 Task: Find connections with filter location Puri with filter topic #Managerwith filter profile language French with filter current company TÜV Rheinland Group with filter school Narsee Monjee College of Commerce and Economics with filter industry Movies and Sound Recording with filter service category Labor and Employment Law with filter keywords title Copy Editor
Action: Mouse moved to (514, 38)
Screenshot: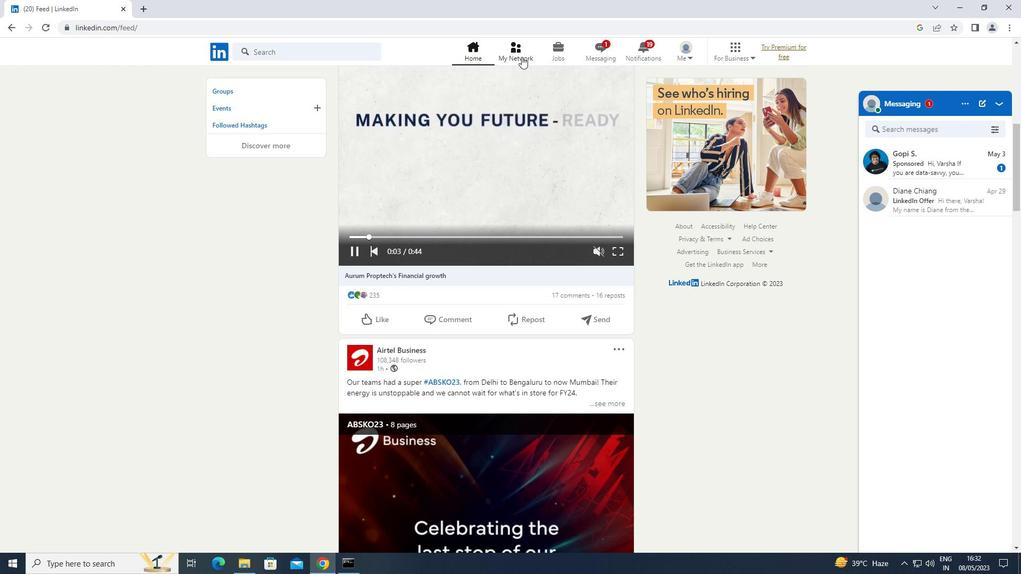 
Action: Mouse pressed left at (514, 38)
Screenshot: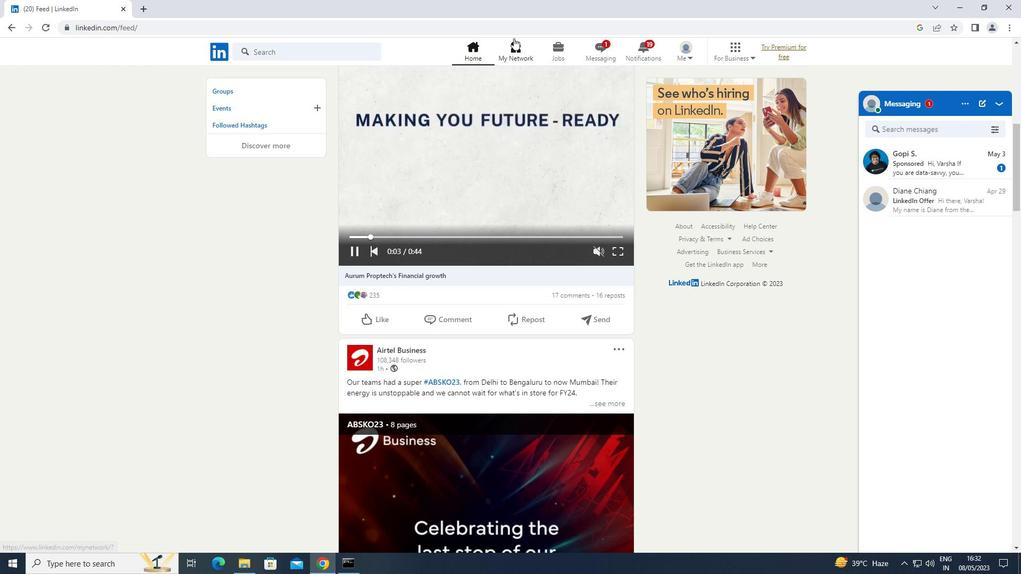 
Action: Mouse moved to (285, 102)
Screenshot: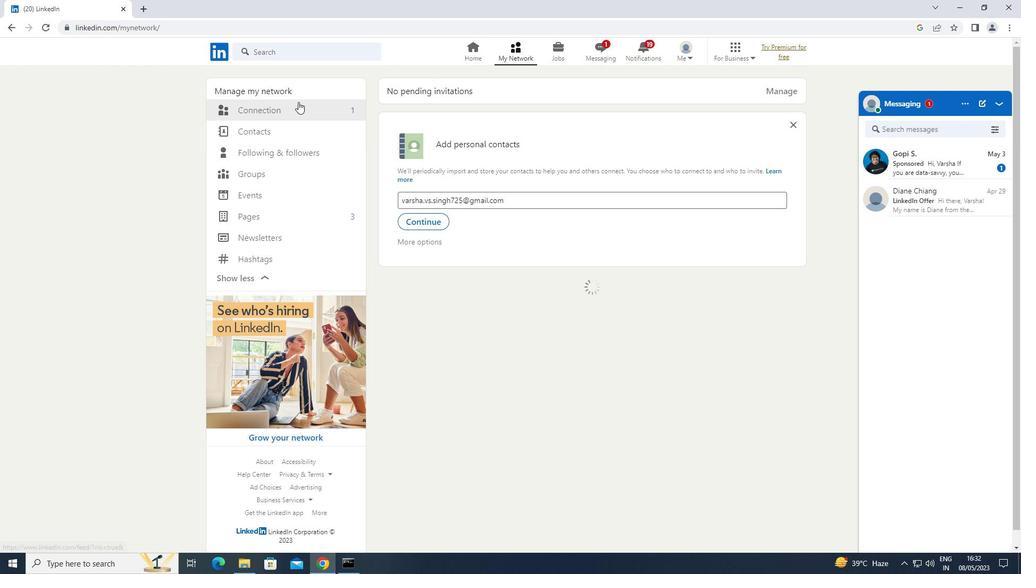 
Action: Mouse pressed left at (285, 102)
Screenshot: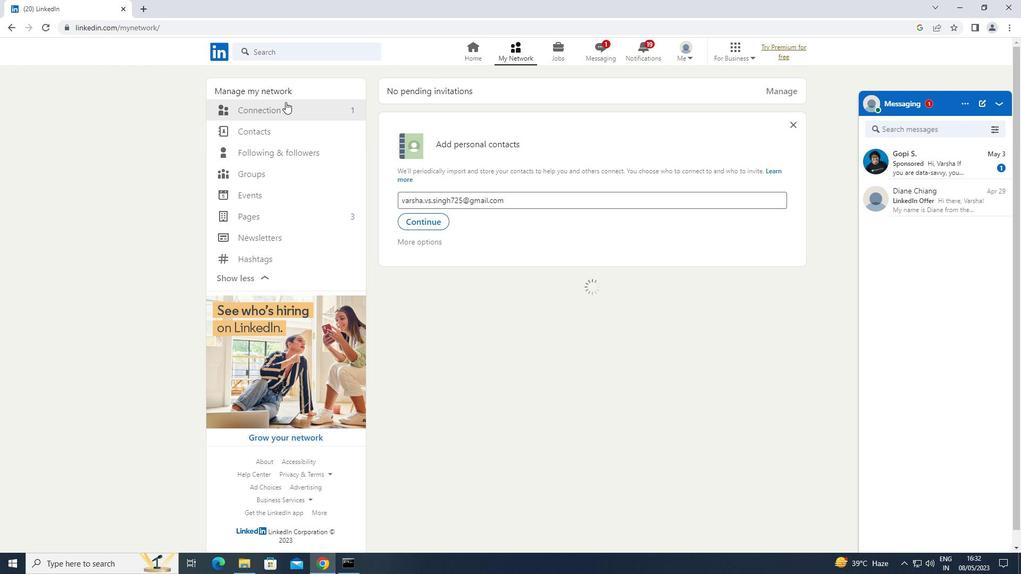 
Action: Mouse moved to (282, 105)
Screenshot: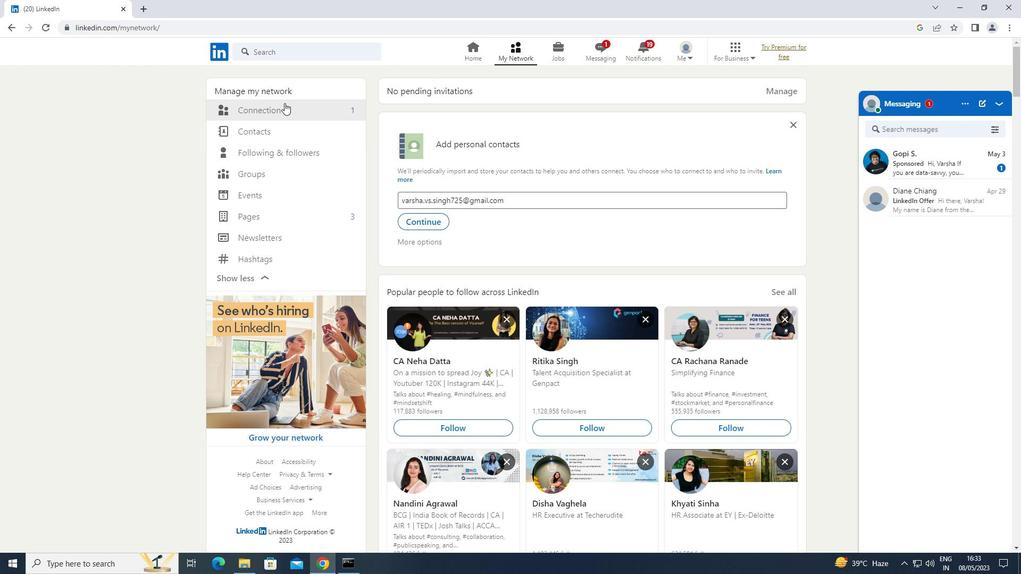 
Action: Mouse pressed left at (282, 105)
Screenshot: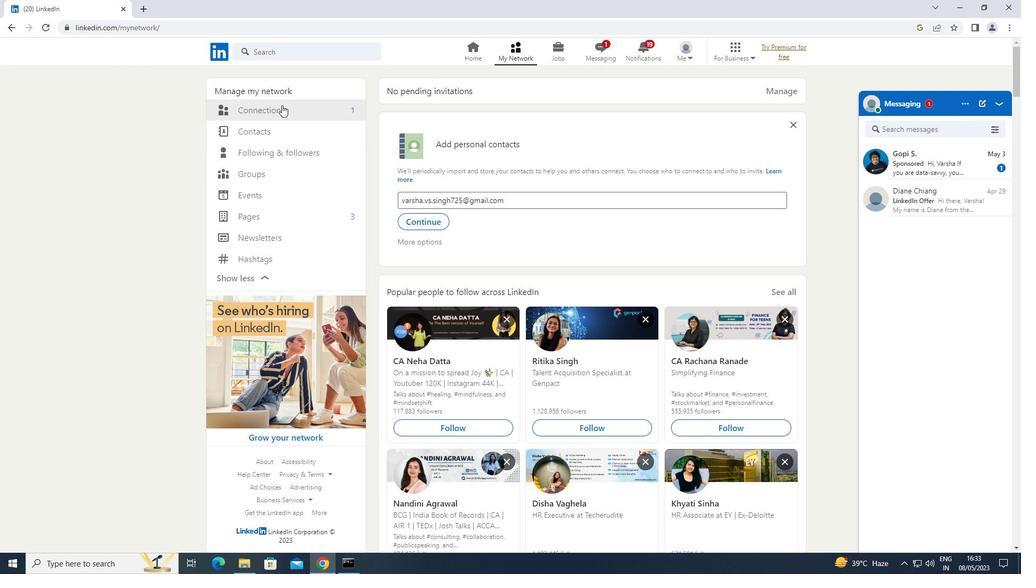 
Action: Mouse moved to (570, 104)
Screenshot: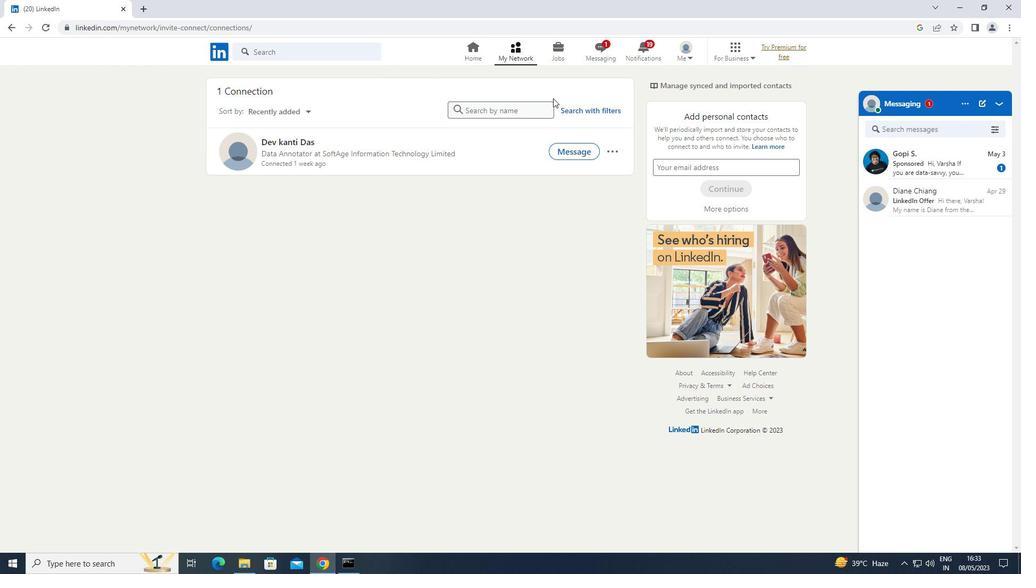 
Action: Mouse pressed left at (570, 104)
Screenshot: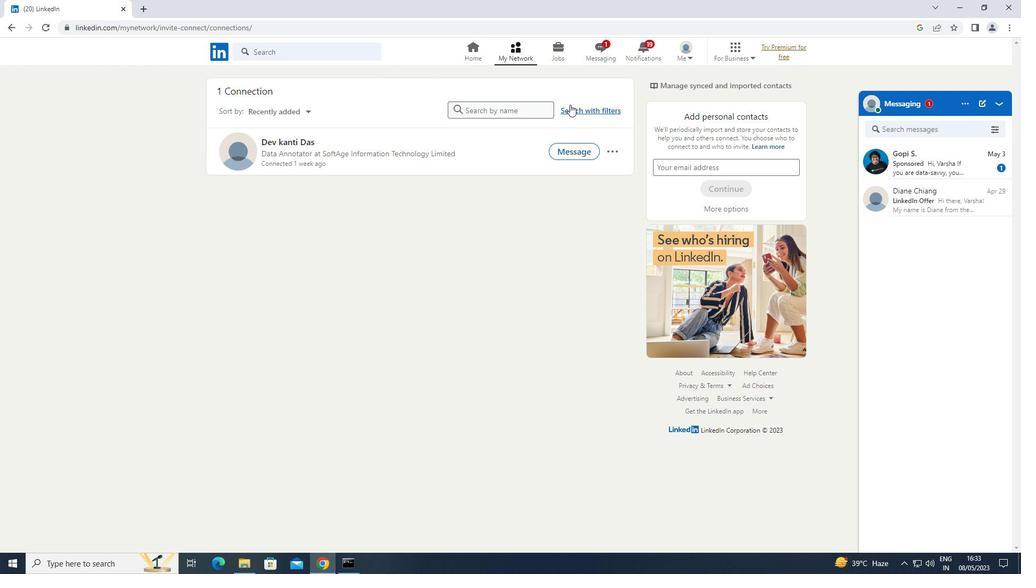 
Action: Mouse moved to (550, 83)
Screenshot: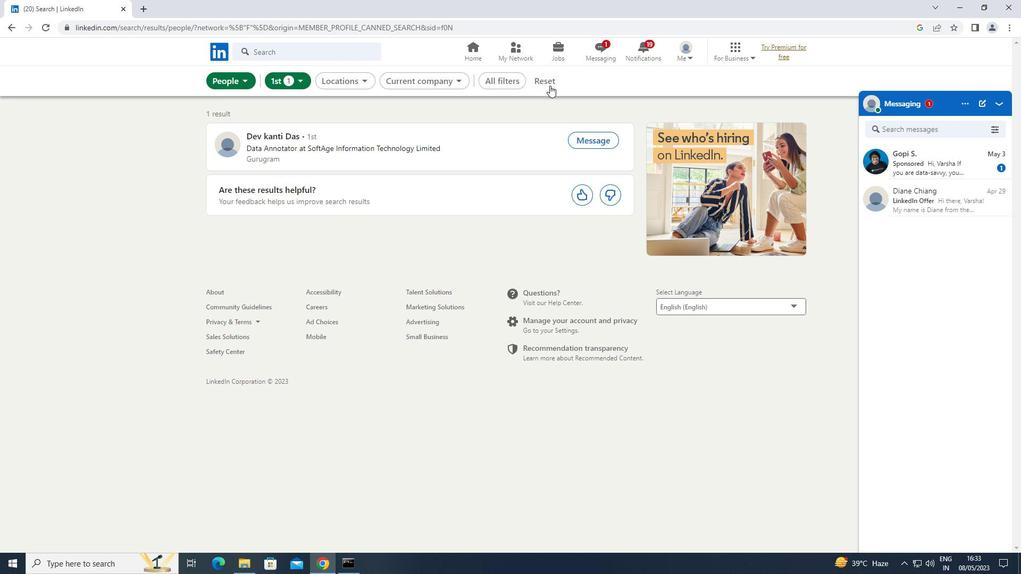 
Action: Mouse pressed left at (550, 83)
Screenshot: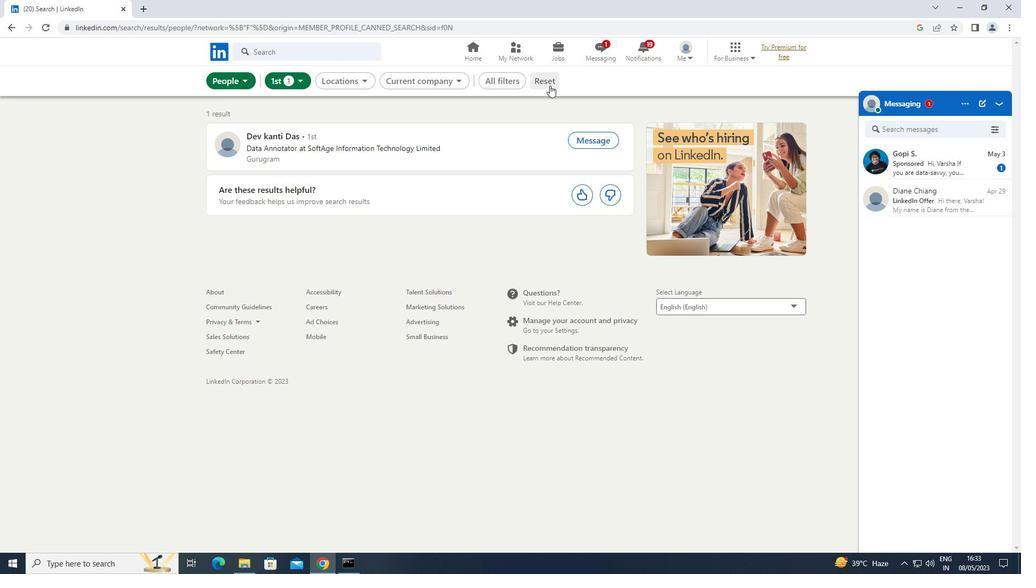 
Action: Mouse moved to (532, 79)
Screenshot: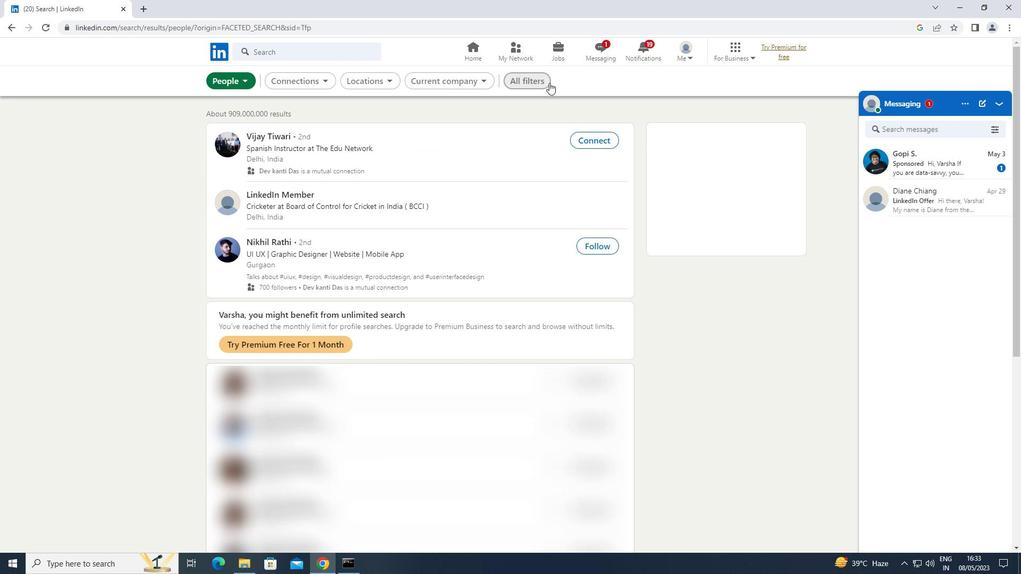 
Action: Mouse pressed left at (532, 79)
Screenshot: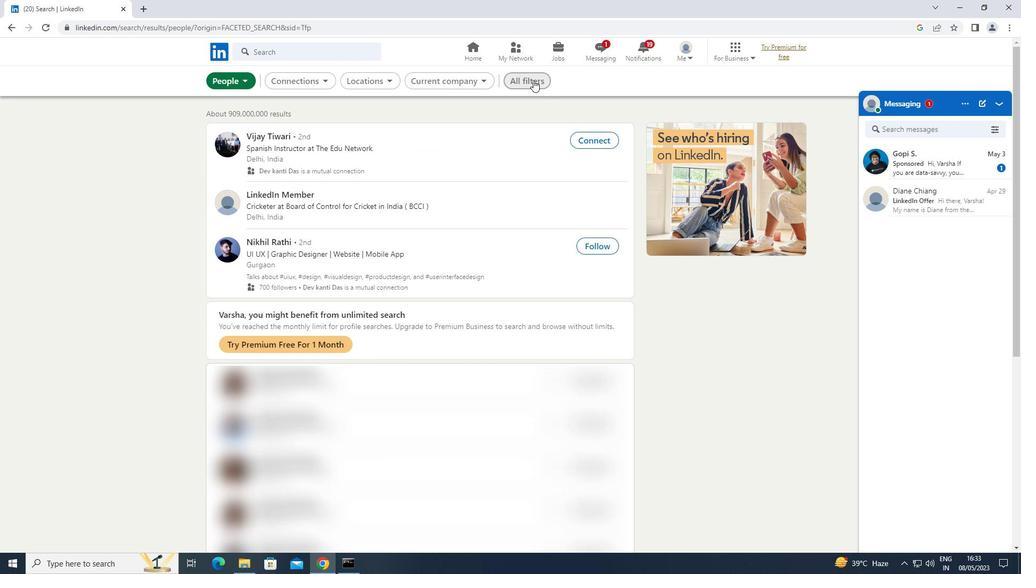 
Action: Mouse moved to (834, 275)
Screenshot: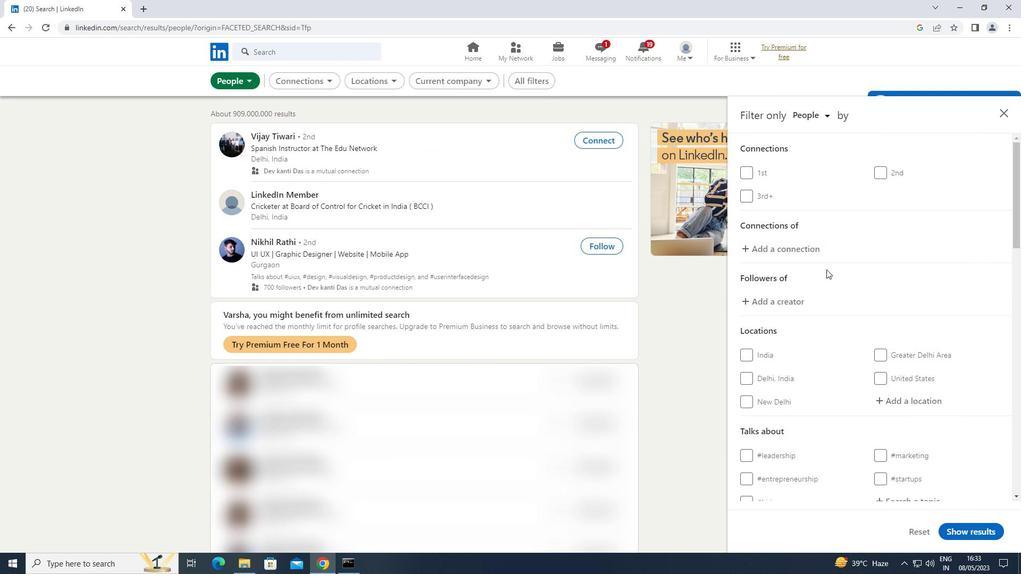 
Action: Mouse scrolled (834, 275) with delta (0, 0)
Screenshot: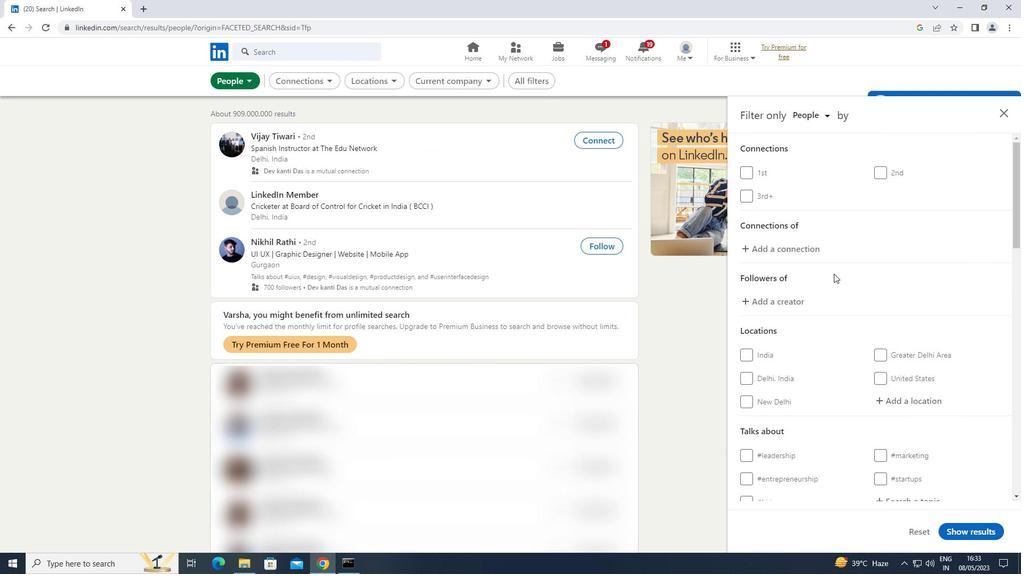 
Action: Mouse scrolled (834, 275) with delta (0, 0)
Screenshot: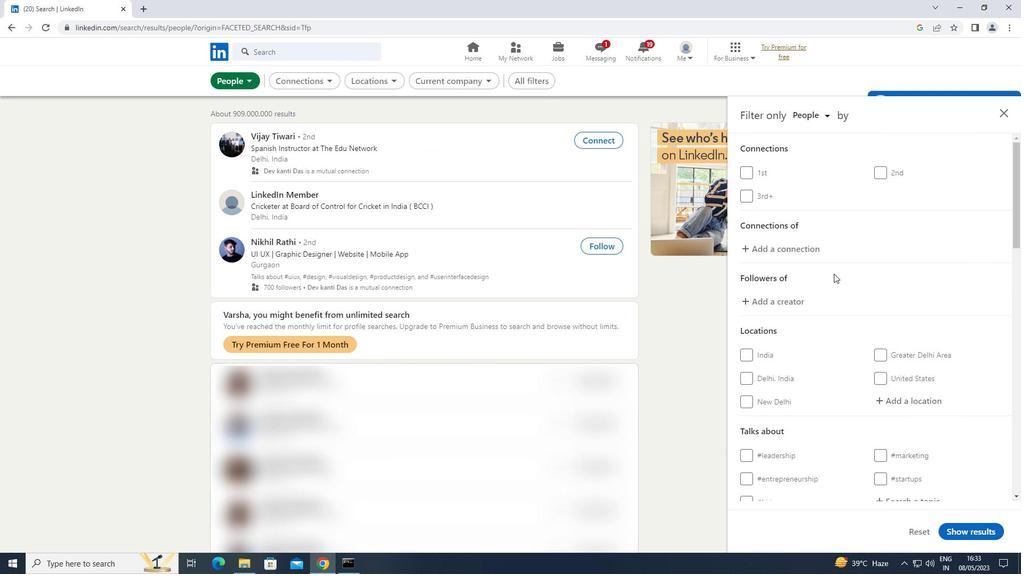 
Action: Mouse scrolled (834, 275) with delta (0, 0)
Screenshot: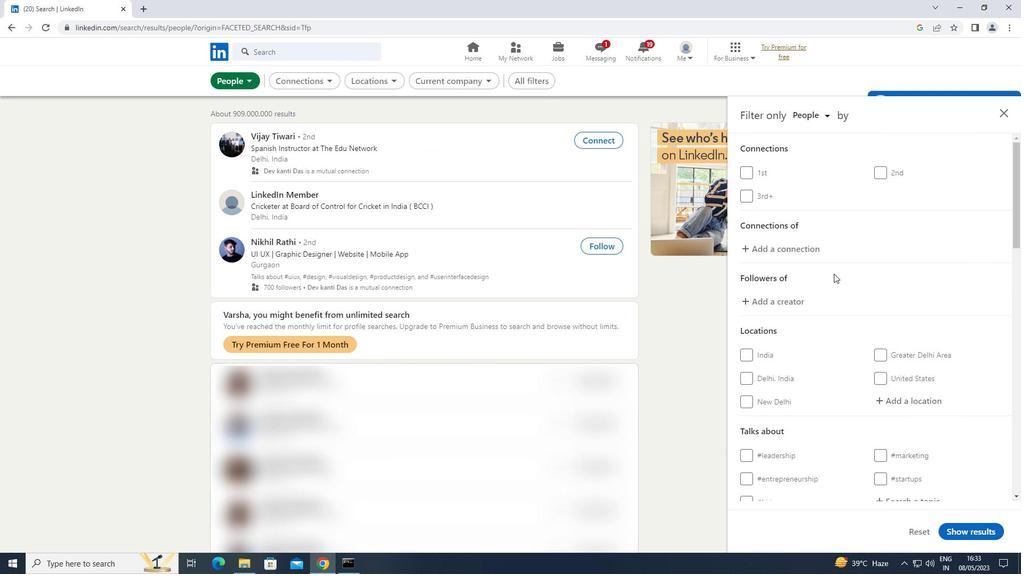 
Action: Mouse scrolled (834, 275) with delta (0, 0)
Screenshot: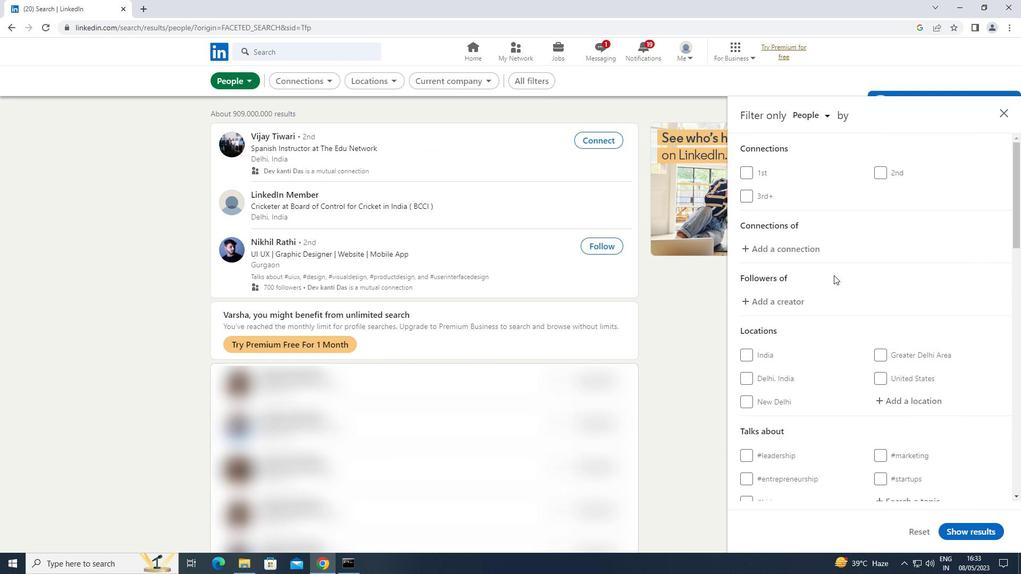 
Action: Mouse moved to (894, 186)
Screenshot: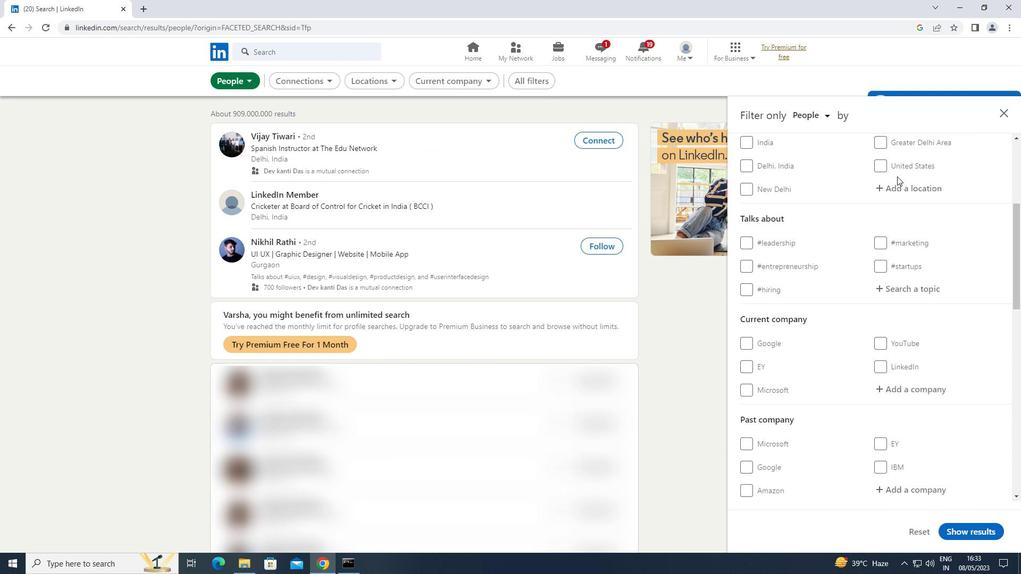 
Action: Mouse pressed left at (894, 186)
Screenshot: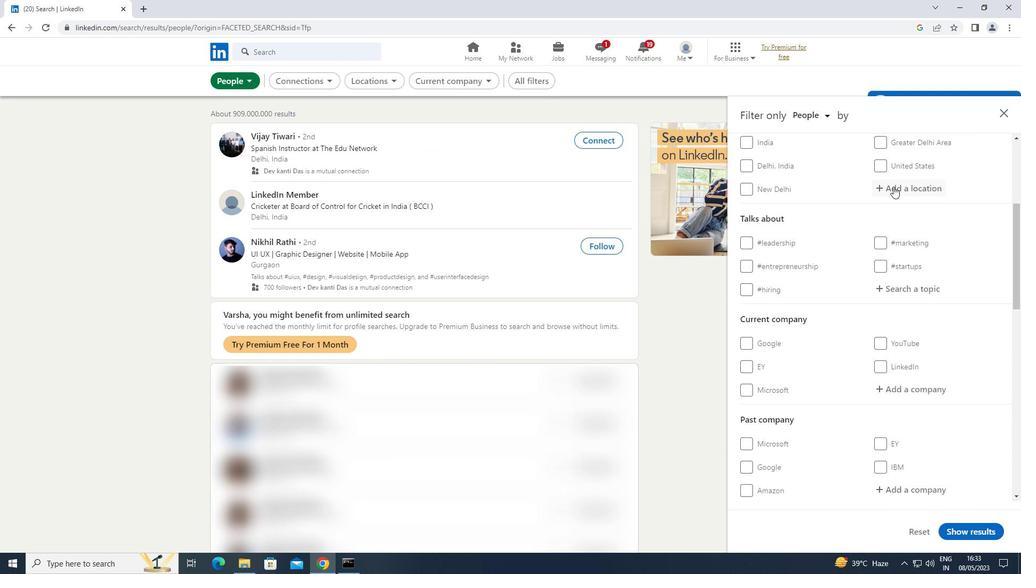 
Action: Mouse moved to (888, 188)
Screenshot: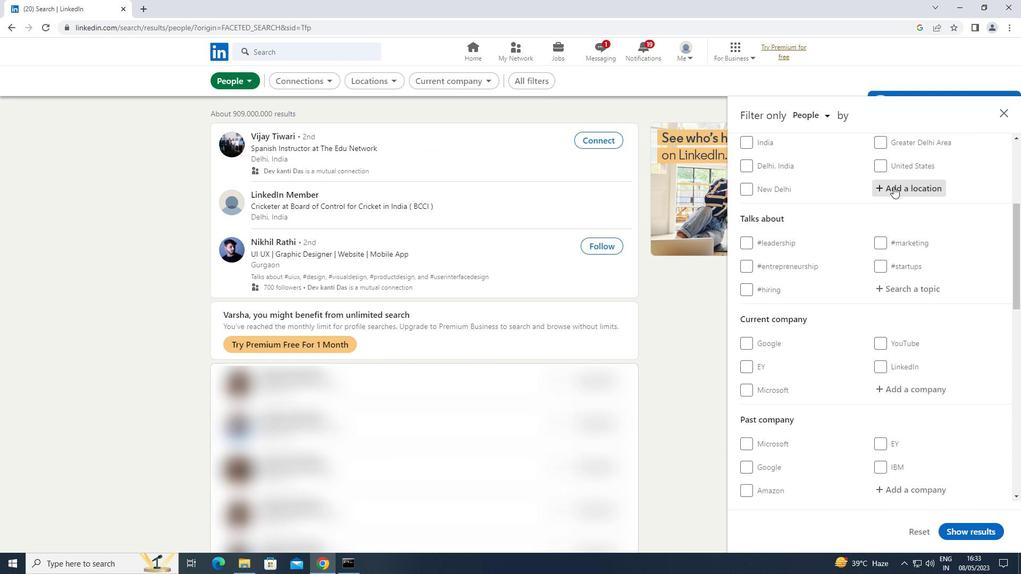 
Action: Key pressed <Key.shift>PURI
Screenshot: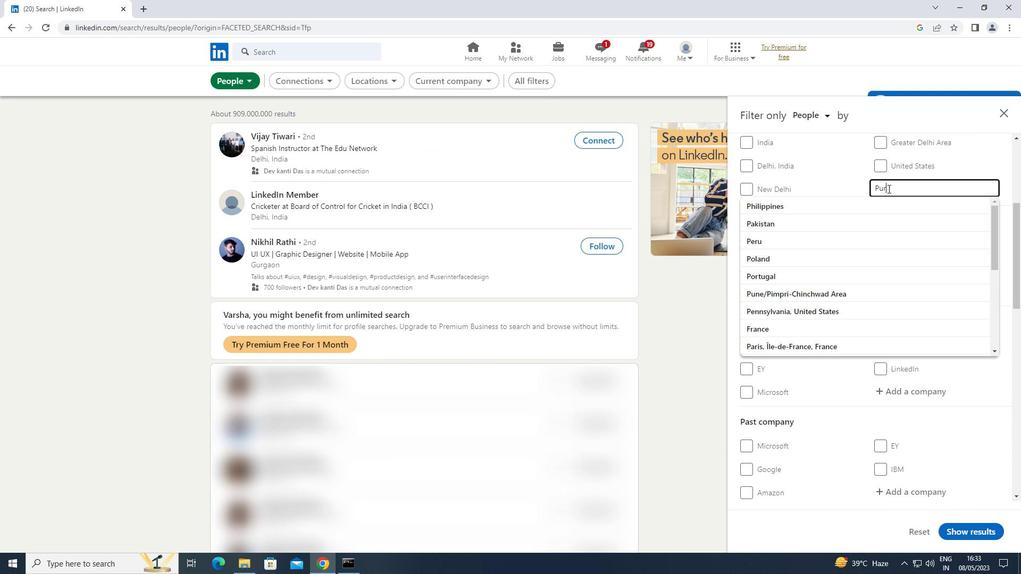 
Action: Mouse moved to (882, 193)
Screenshot: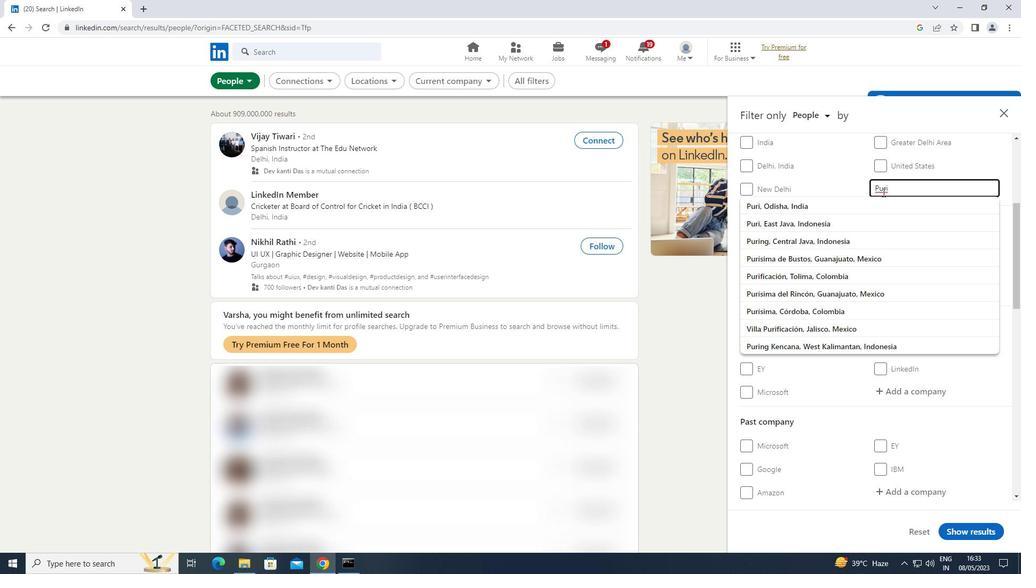 
Action: Key pressed <Key.enter>
Screenshot: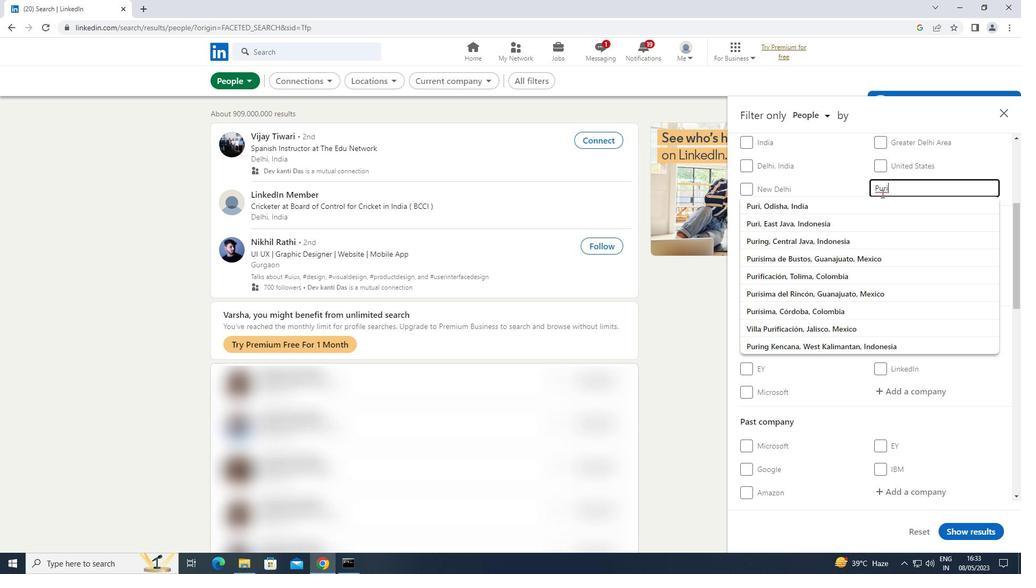 
Action: Mouse moved to (882, 287)
Screenshot: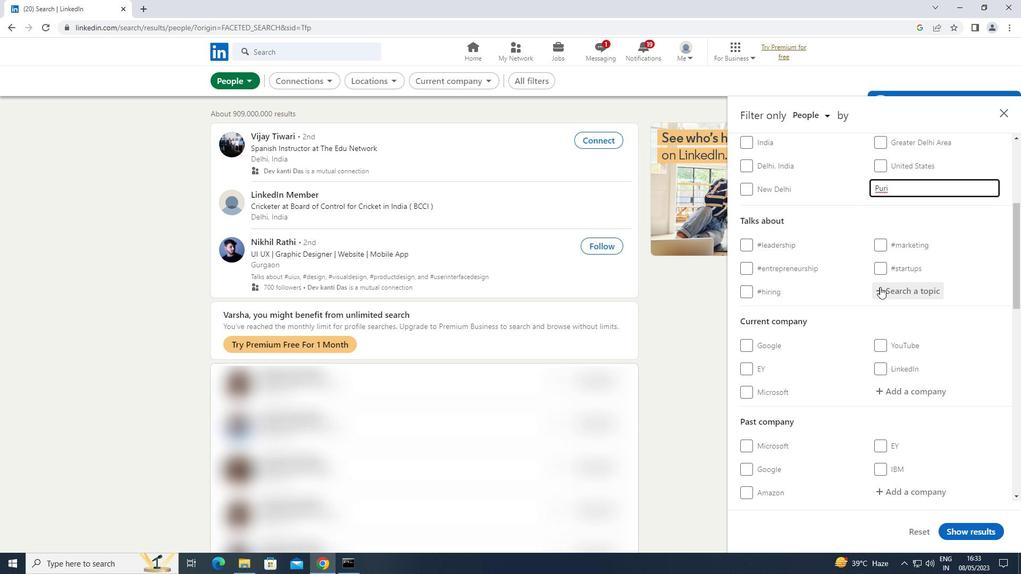 
Action: Mouse pressed left at (882, 287)
Screenshot: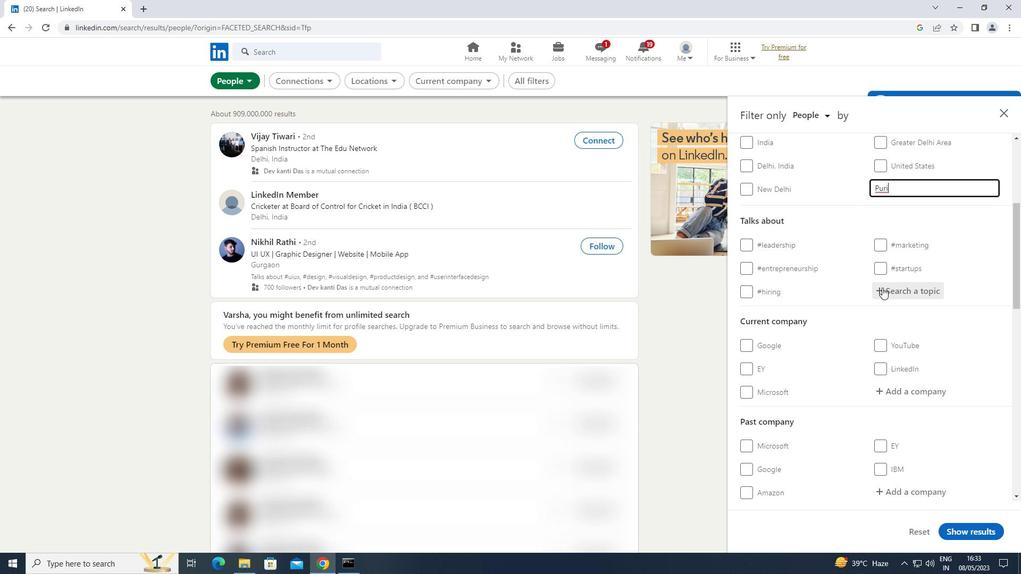 
Action: Mouse moved to (882, 287)
Screenshot: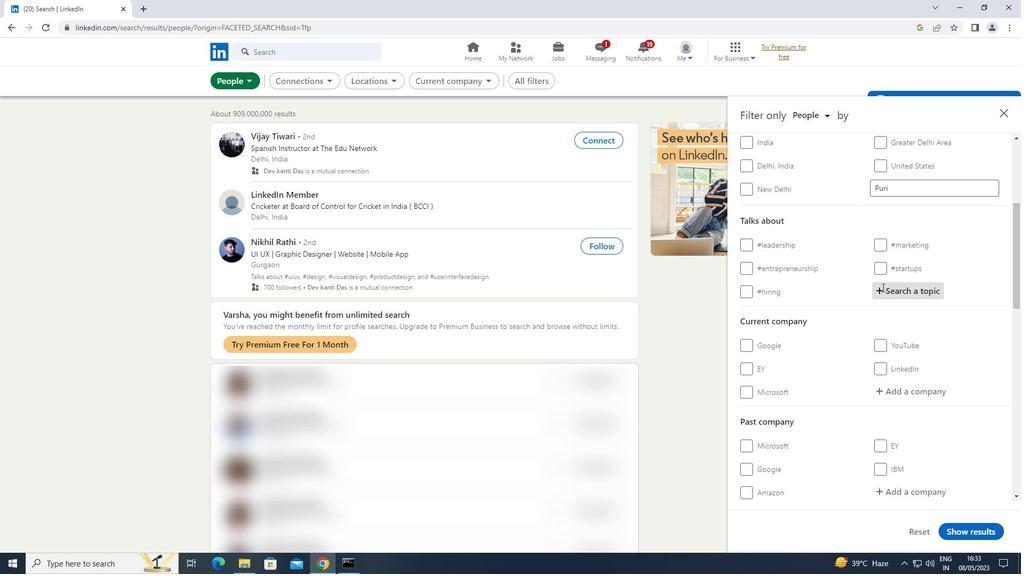 
Action: Key pressed <Key.shift>#<Key.shift>MANAGER
Screenshot: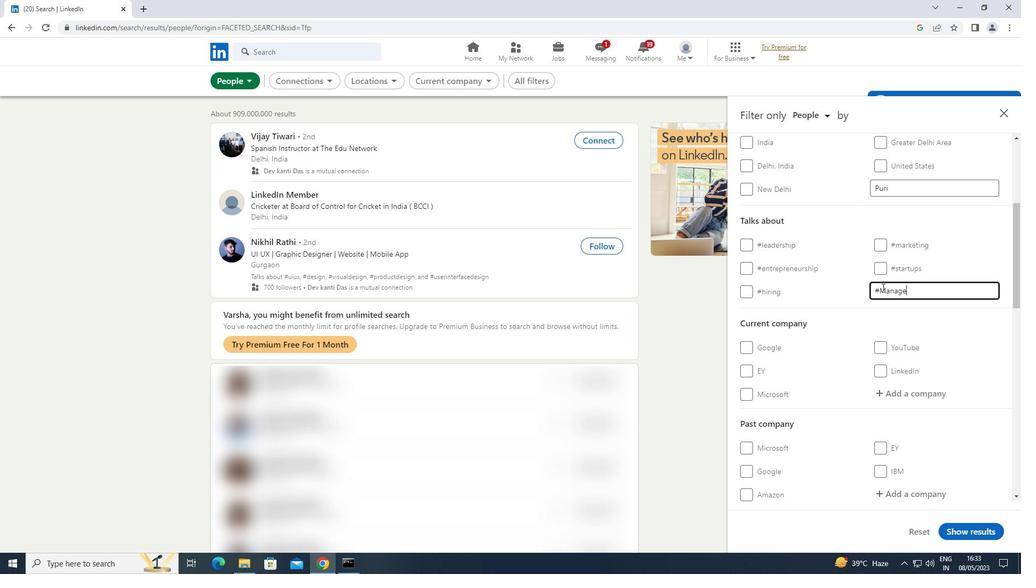 
Action: Mouse moved to (865, 318)
Screenshot: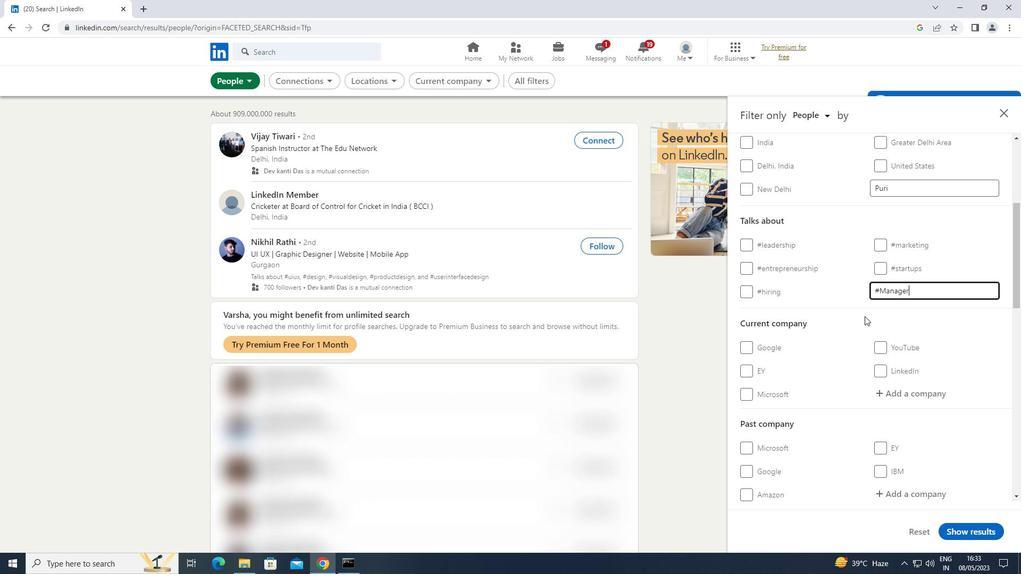 
Action: Mouse scrolled (865, 317) with delta (0, 0)
Screenshot: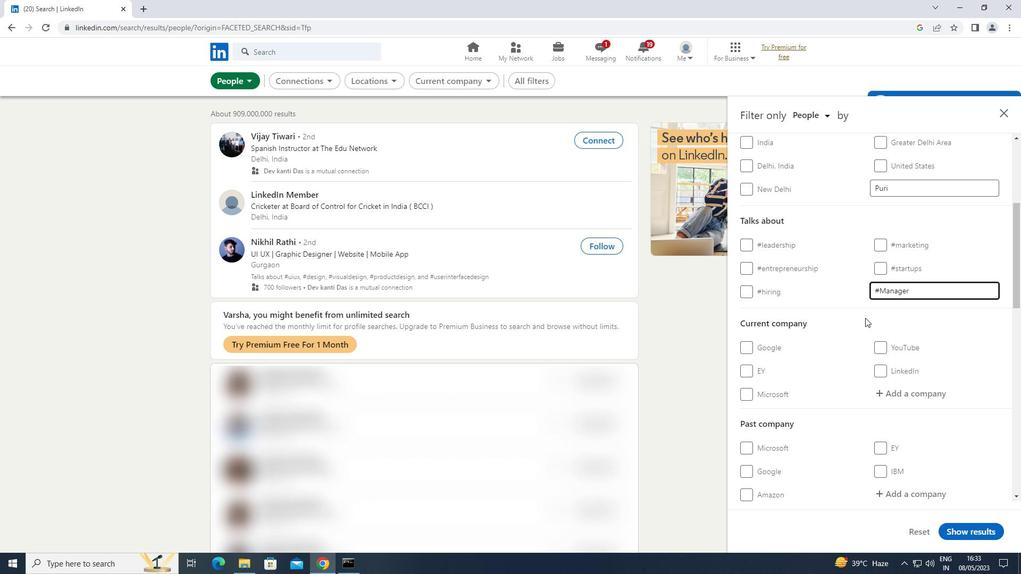
Action: Mouse scrolled (865, 317) with delta (0, 0)
Screenshot: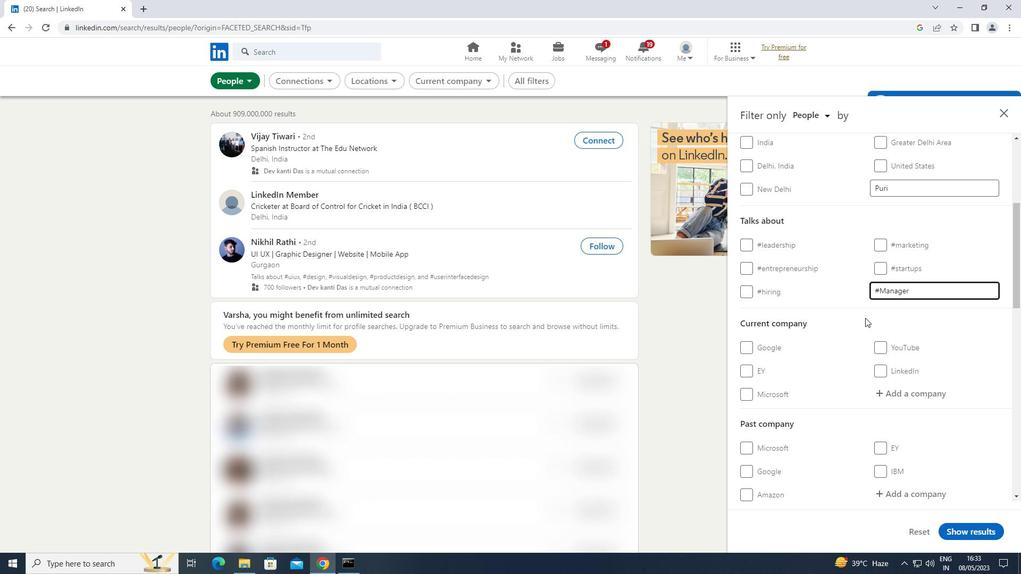 
Action: Mouse moved to (866, 318)
Screenshot: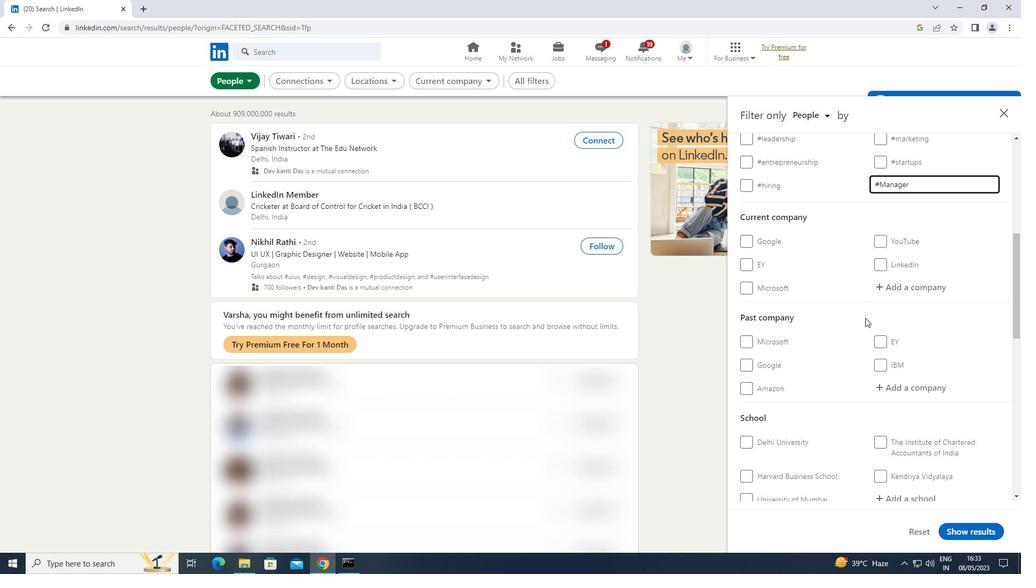 
Action: Mouse scrolled (866, 317) with delta (0, 0)
Screenshot: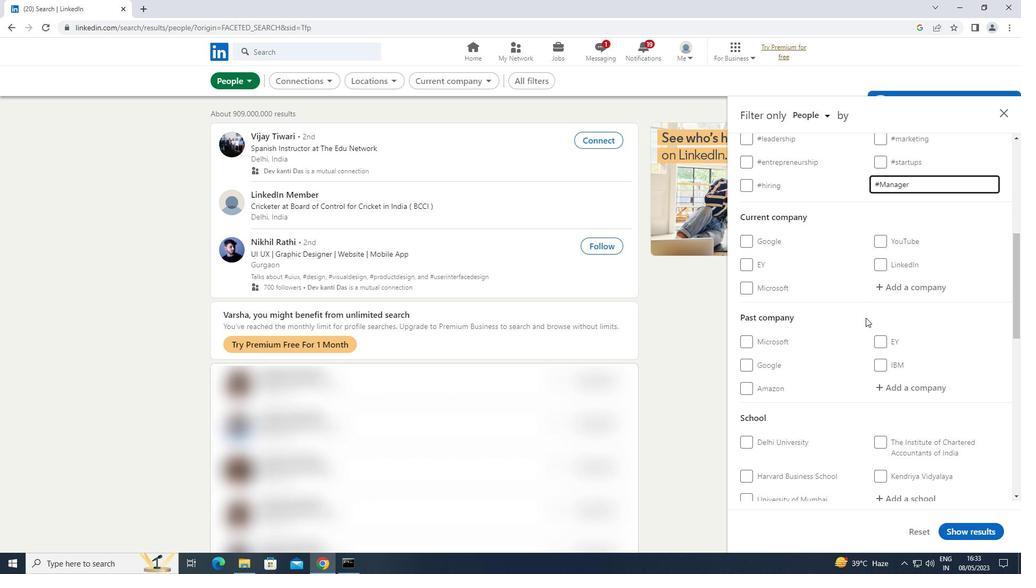 
Action: Mouse scrolled (866, 317) with delta (0, 0)
Screenshot: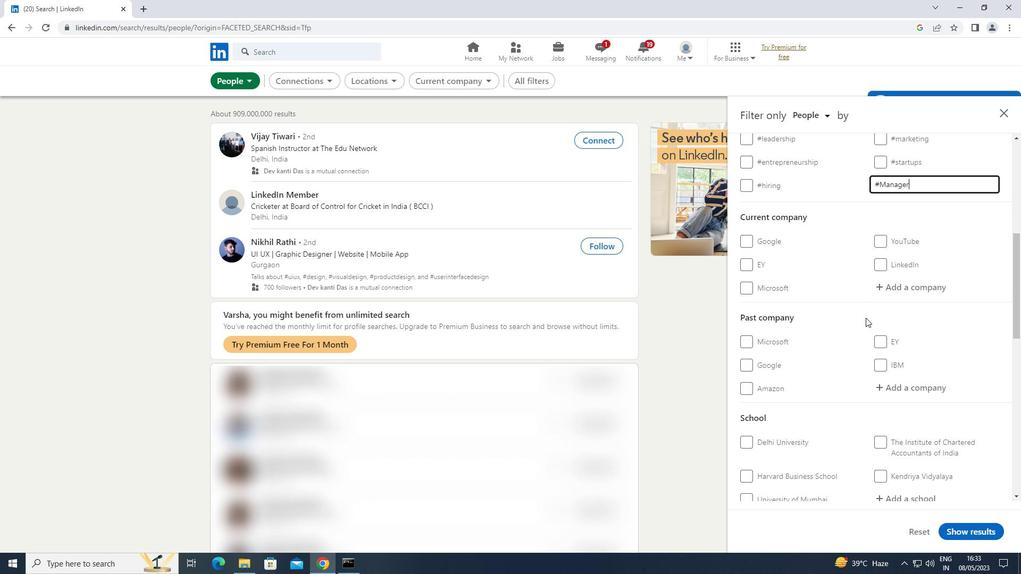 
Action: Mouse scrolled (866, 317) with delta (0, 0)
Screenshot: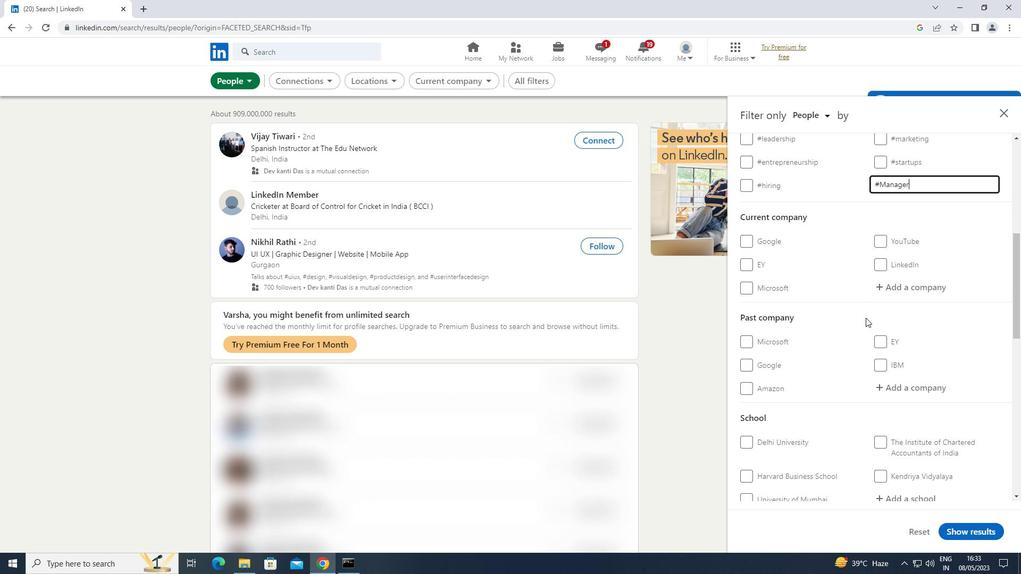 
Action: Mouse scrolled (866, 317) with delta (0, 0)
Screenshot: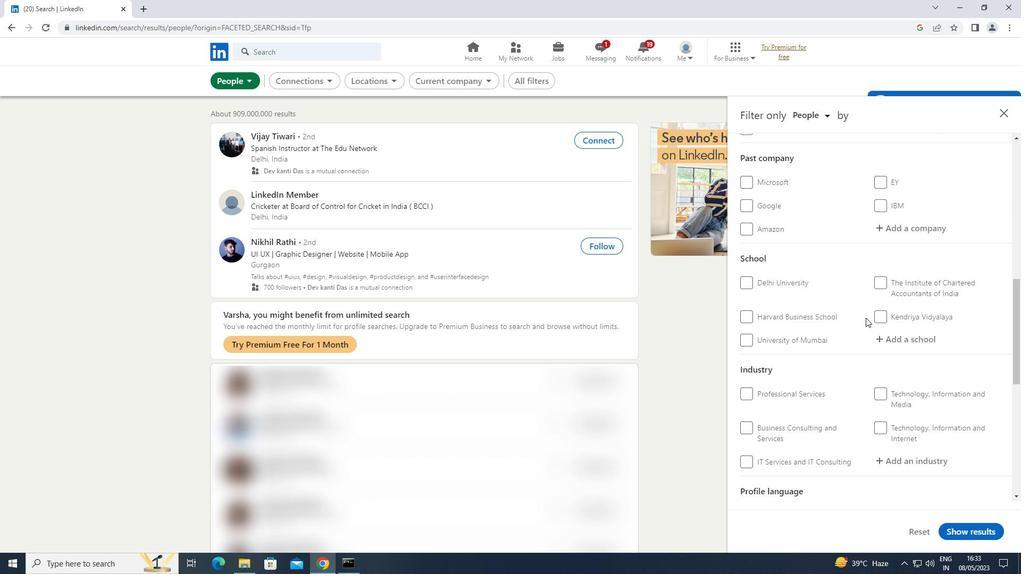 
Action: Mouse scrolled (866, 317) with delta (0, 0)
Screenshot: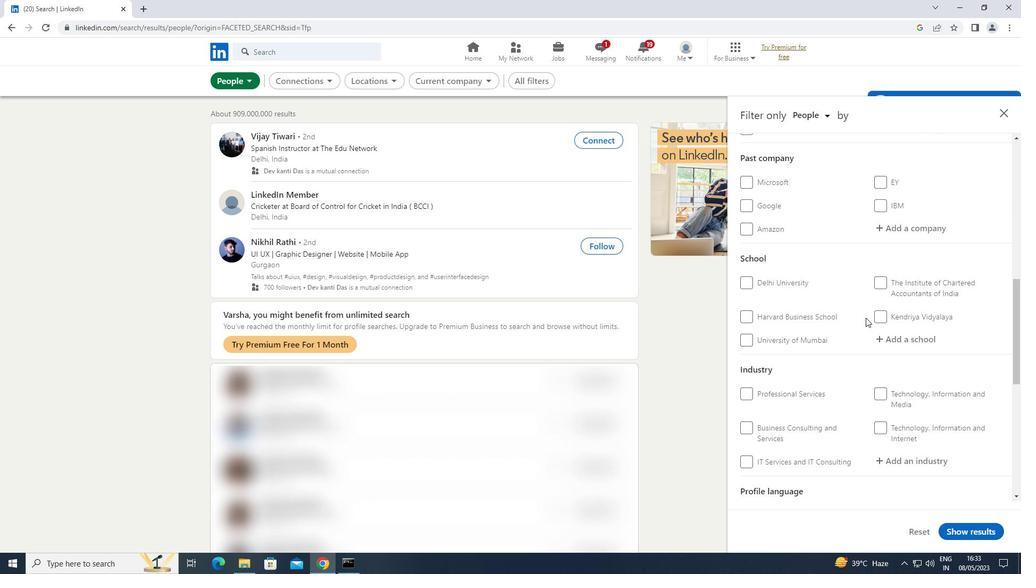 
Action: Mouse scrolled (866, 317) with delta (0, 0)
Screenshot: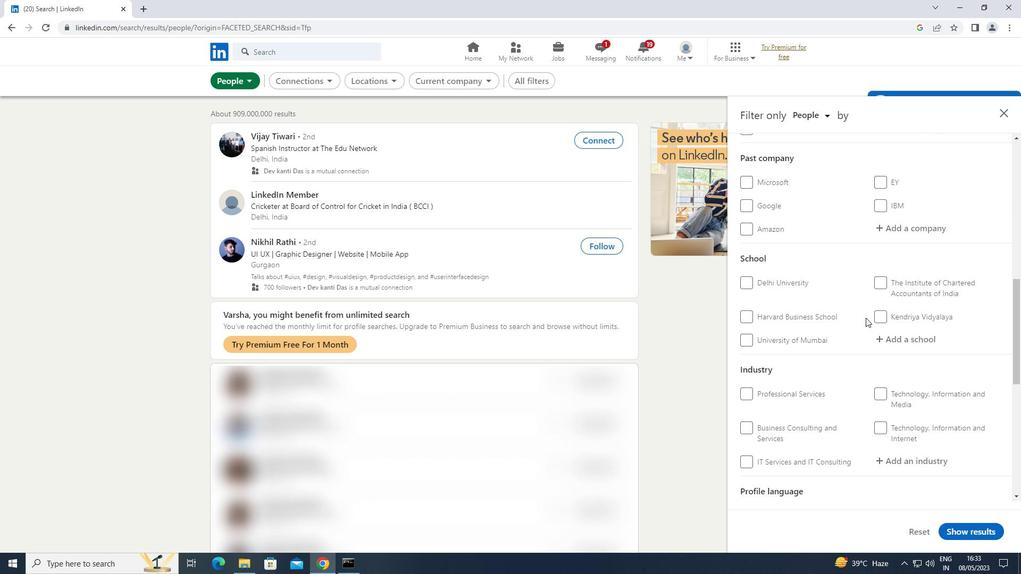 
Action: Mouse scrolled (866, 317) with delta (0, 0)
Screenshot: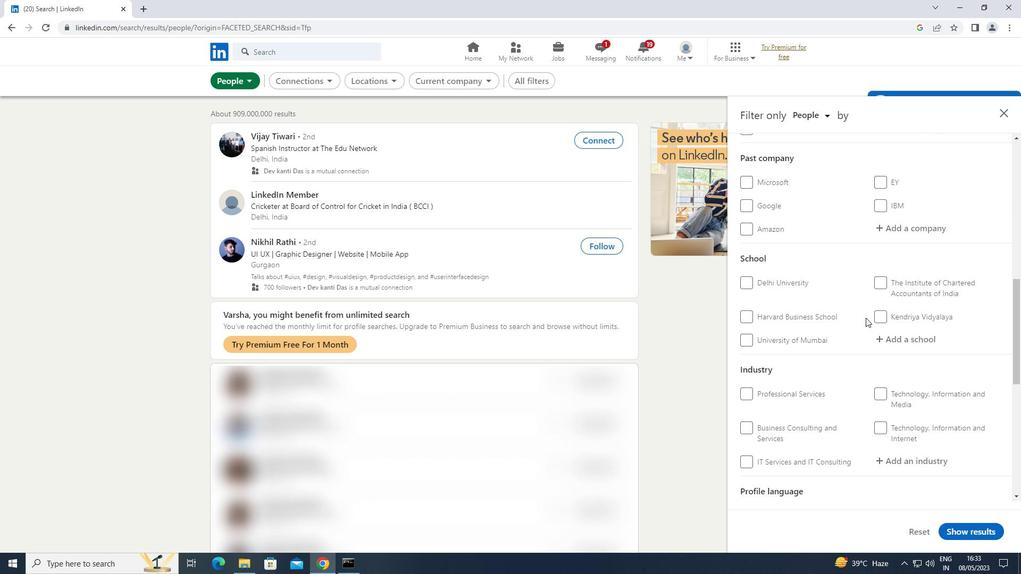 
Action: Mouse moved to (881, 305)
Screenshot: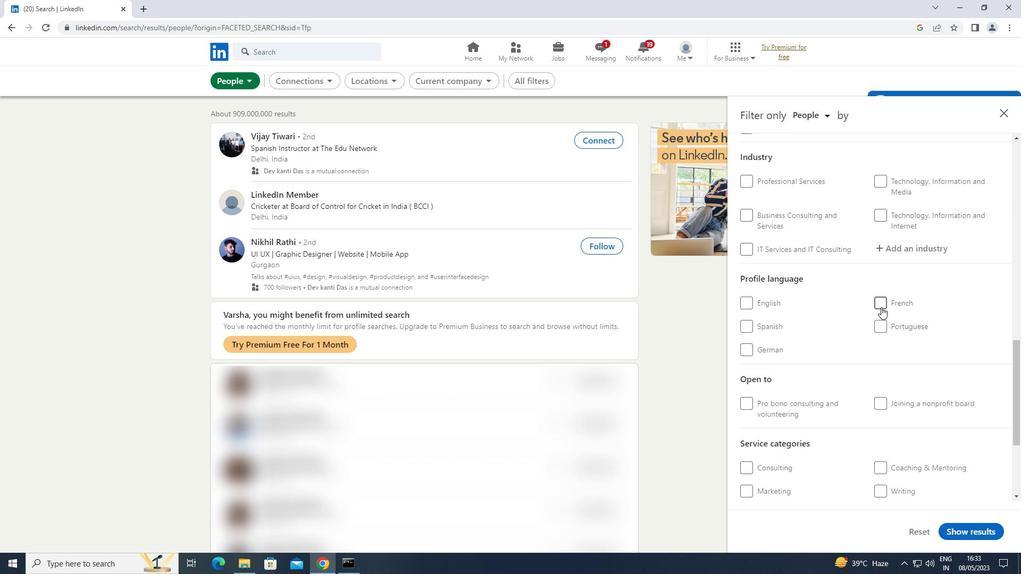 
Action: Mouse pressed left at (881, 305)
Screenshot: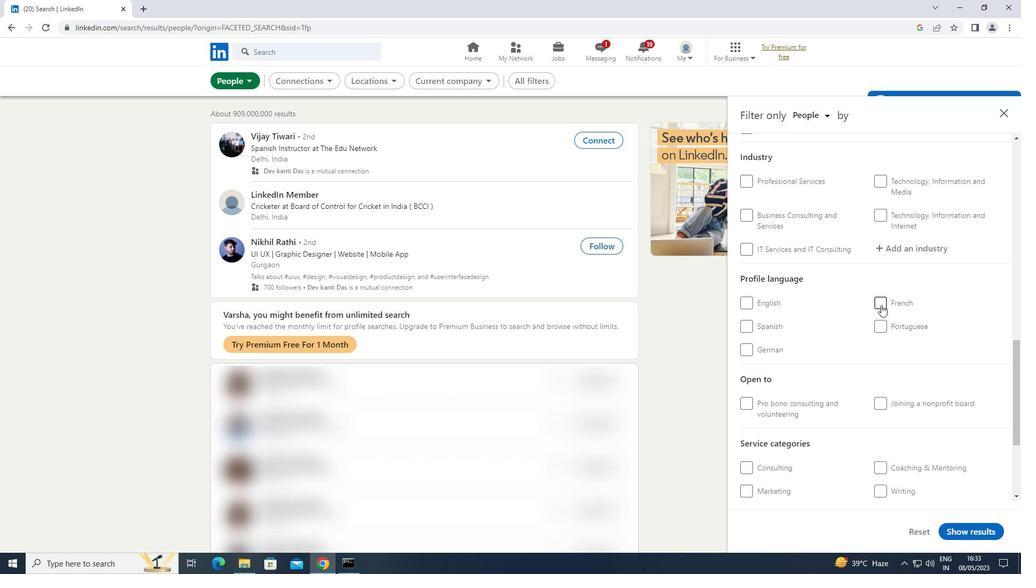 
Action: Mouse moved to (873, 302)
Screenshot: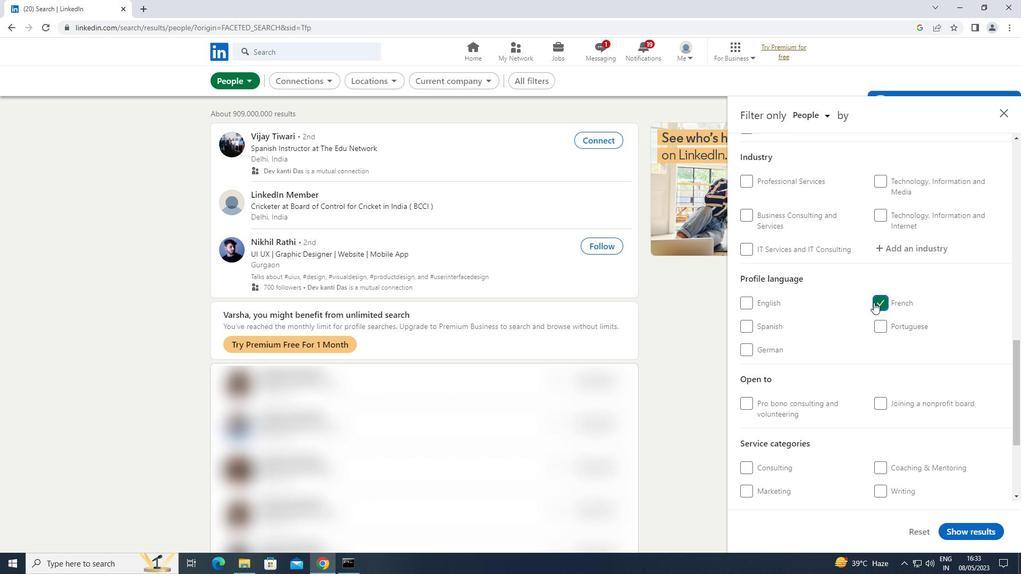 
Action: Mouse scrolled (873, 302) with delta (0, 0)
Screenshot: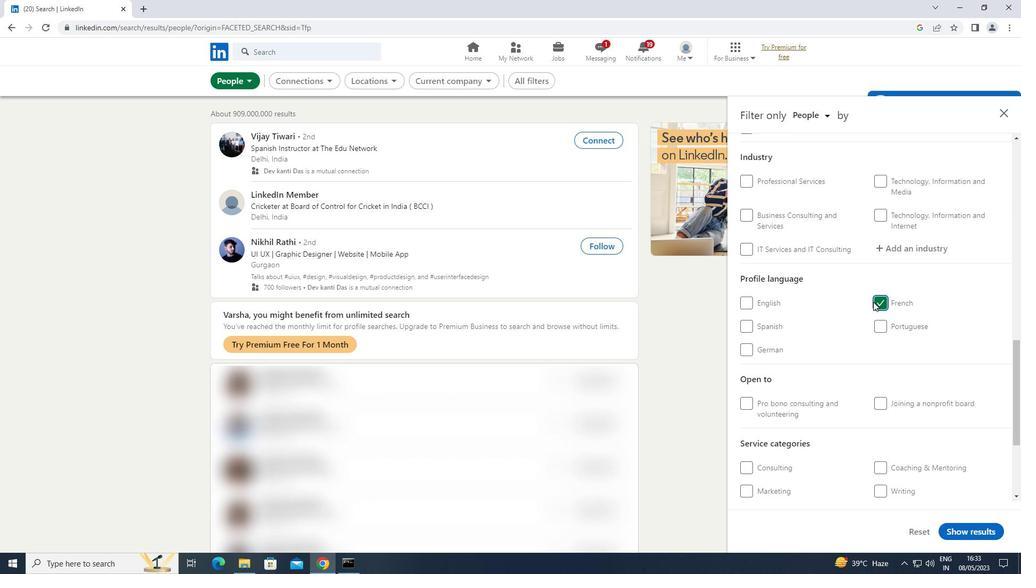 
Action: Mouse scrolled (873, 302) with delta (0, 0)
Screenshot: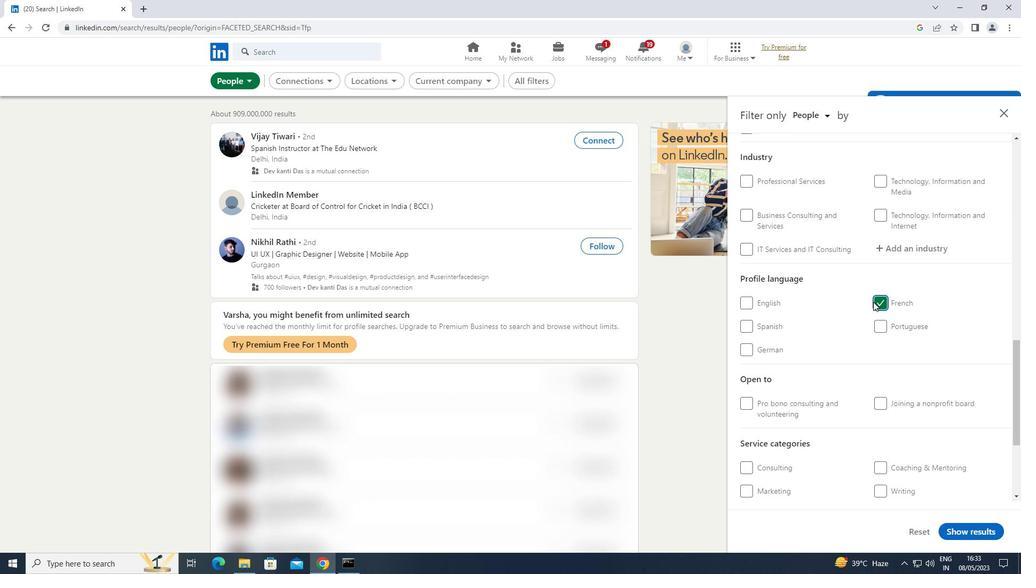 
Action: Mouse scrolled (873, 302) with delta (0, 0)
Screenshot: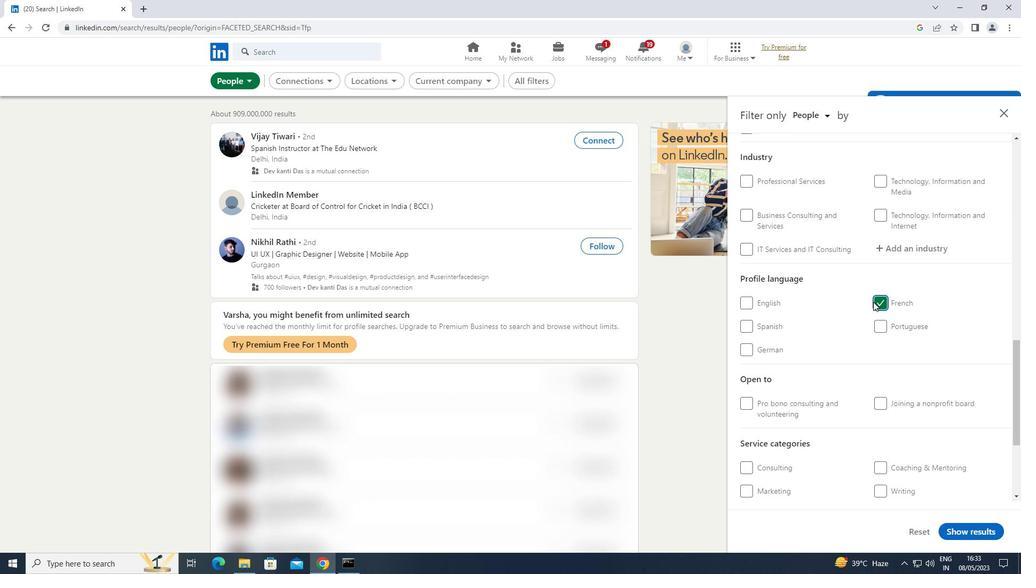 
Action: Mouse scrolled (873, 302) with delta (0, 0)
Screenshot: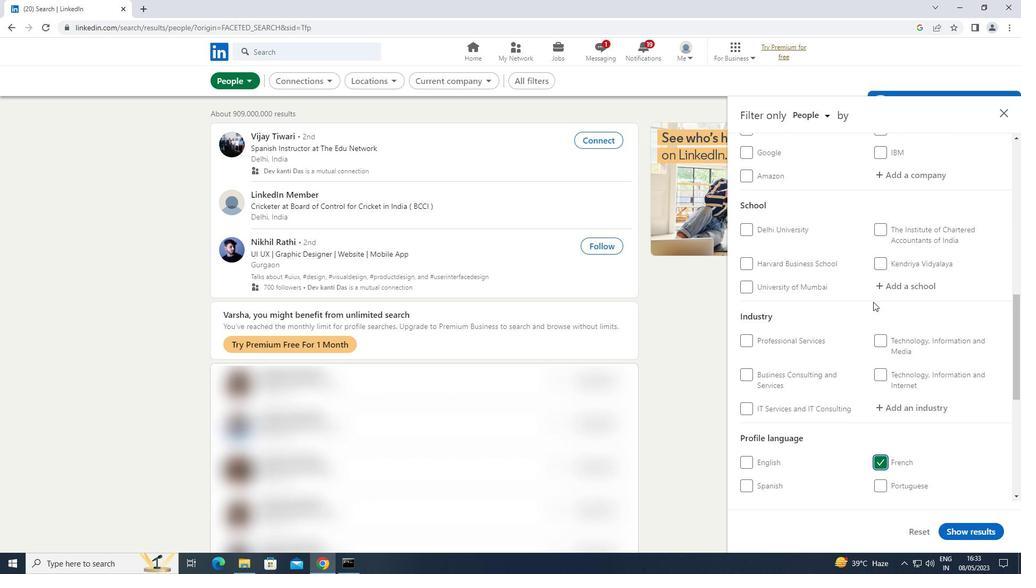 
Action: Mouse scrolled (873, 302) with delta (0, 0)
Screenshot: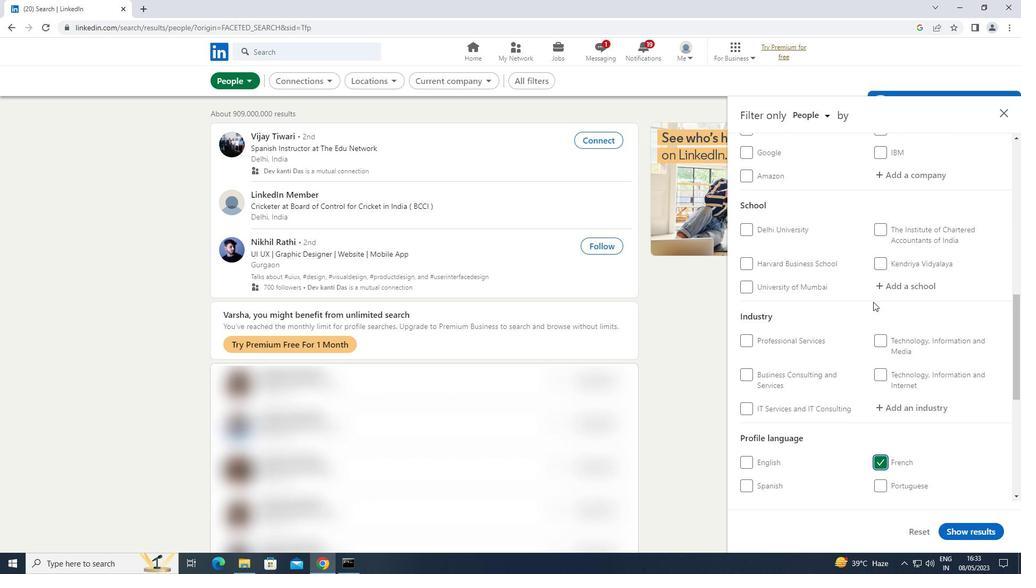 
Action: Mouse scrolled (873, 302) with delta (0, 0)
Screenshot: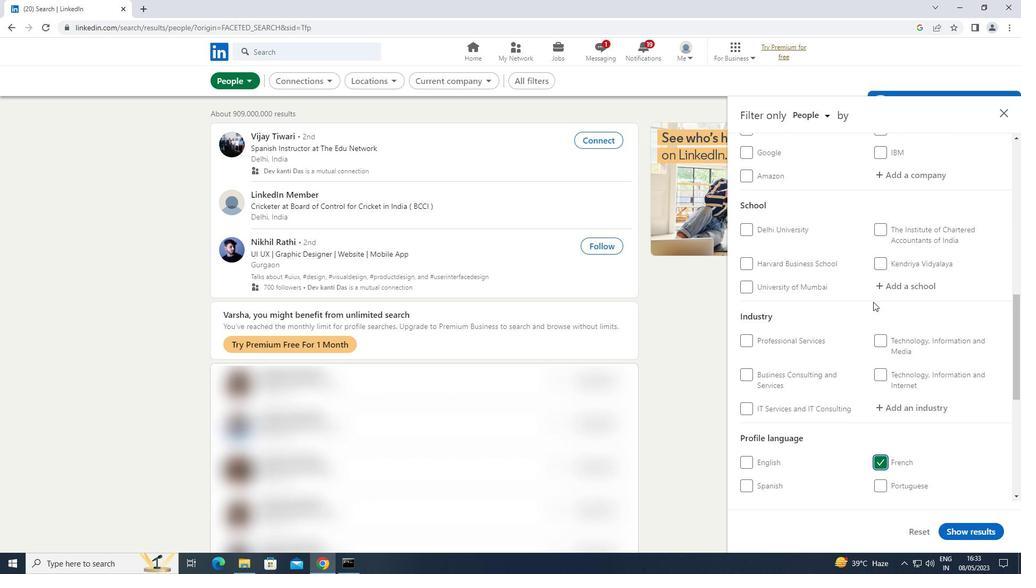 
Action: Mouse moved to (891, 233)
Screenshot: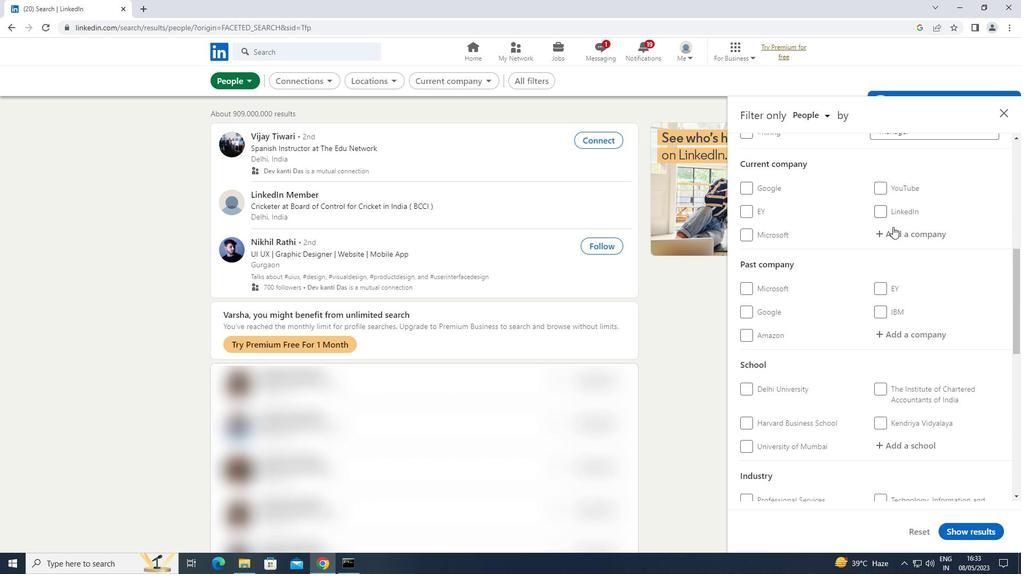 
Action: Mouse pressed left at (891, 233)
Screenshot: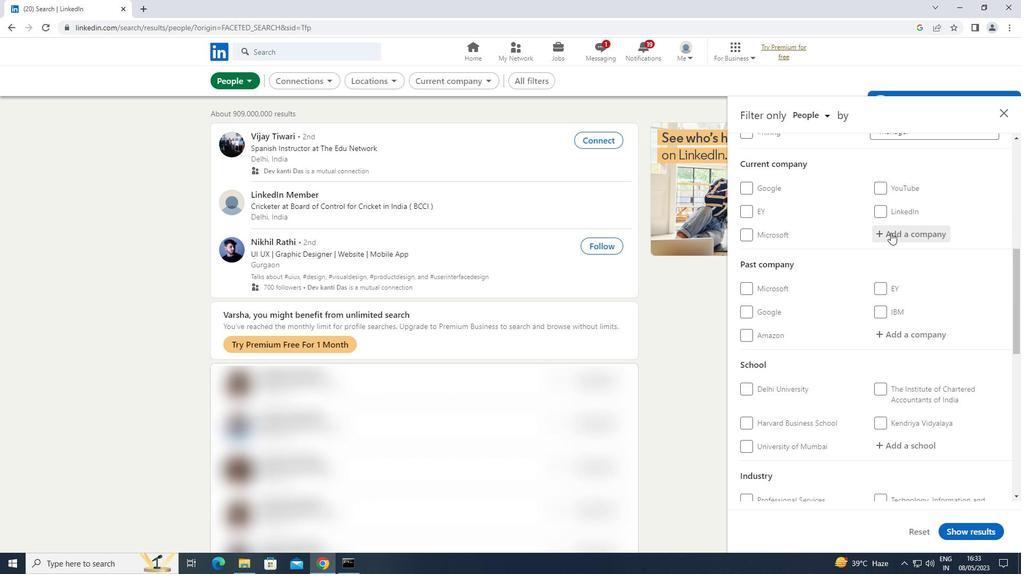 
Action: Mouse moved to (891, 233)
Screenshot: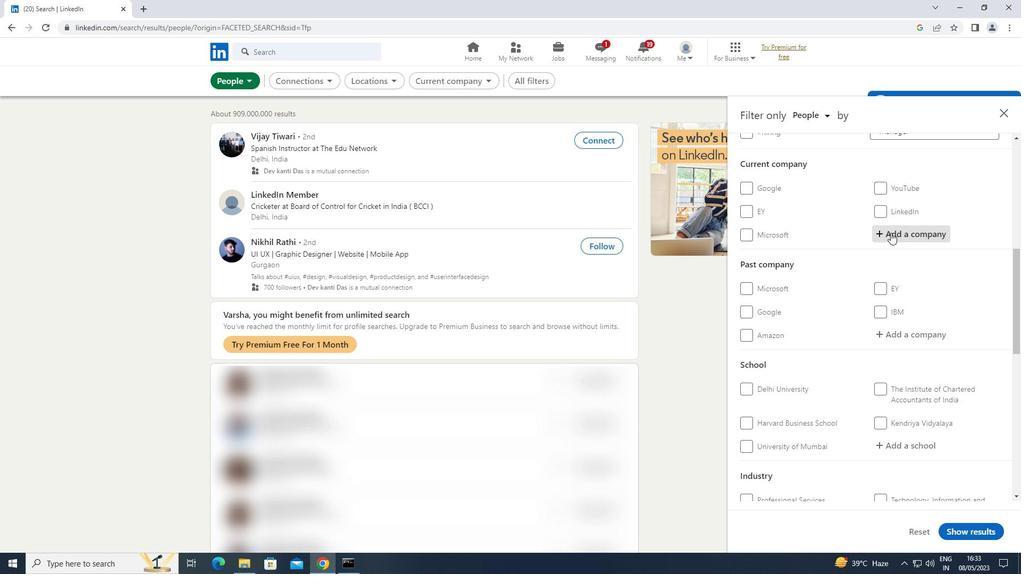 
Action: Key pressed <Key.shift>TUV
Screenshot: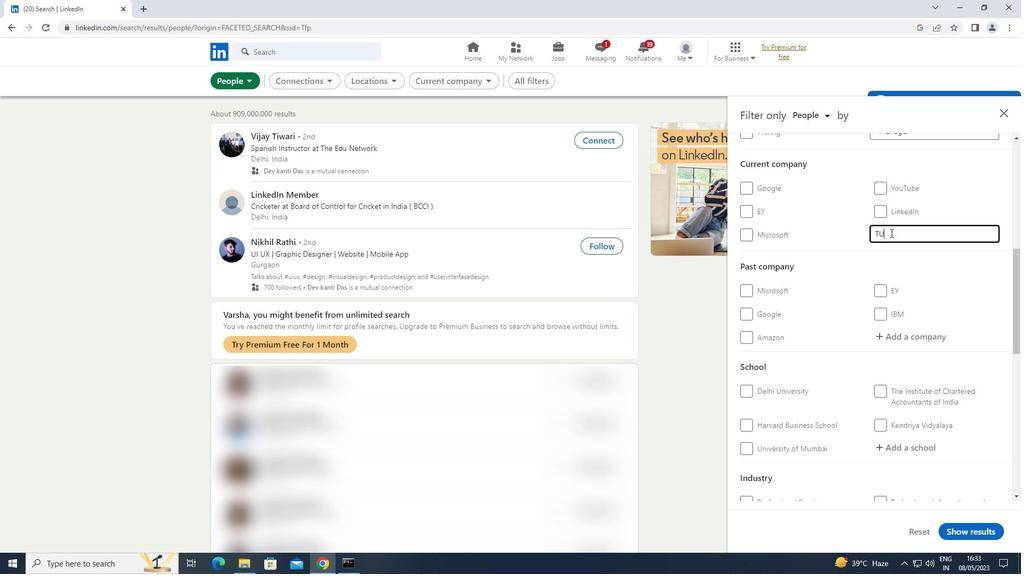 
Action: Mouse moved to (845, 251)
Screenshot: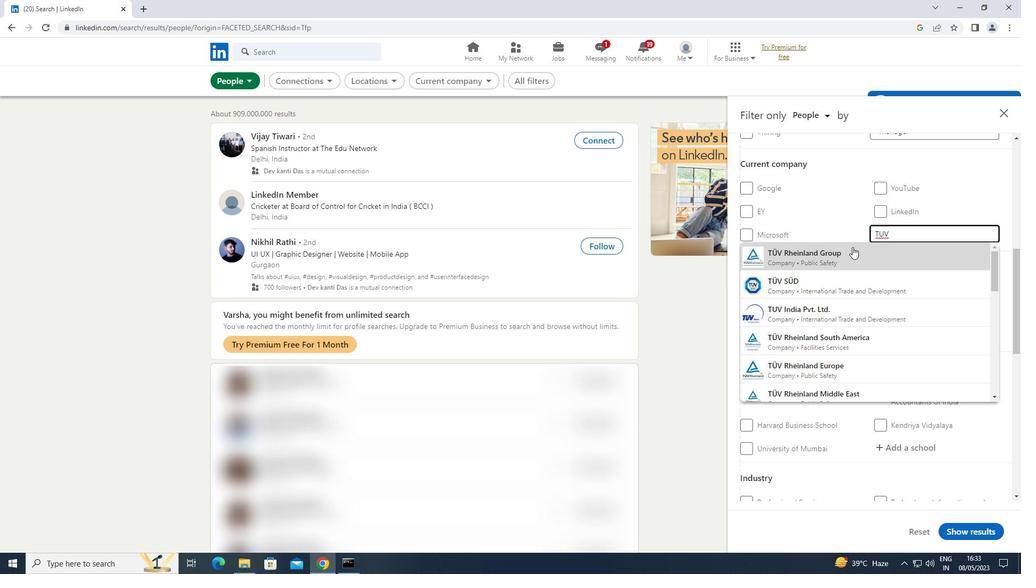 
Action: Mouse pressed left at (845, 251)
Screenshot: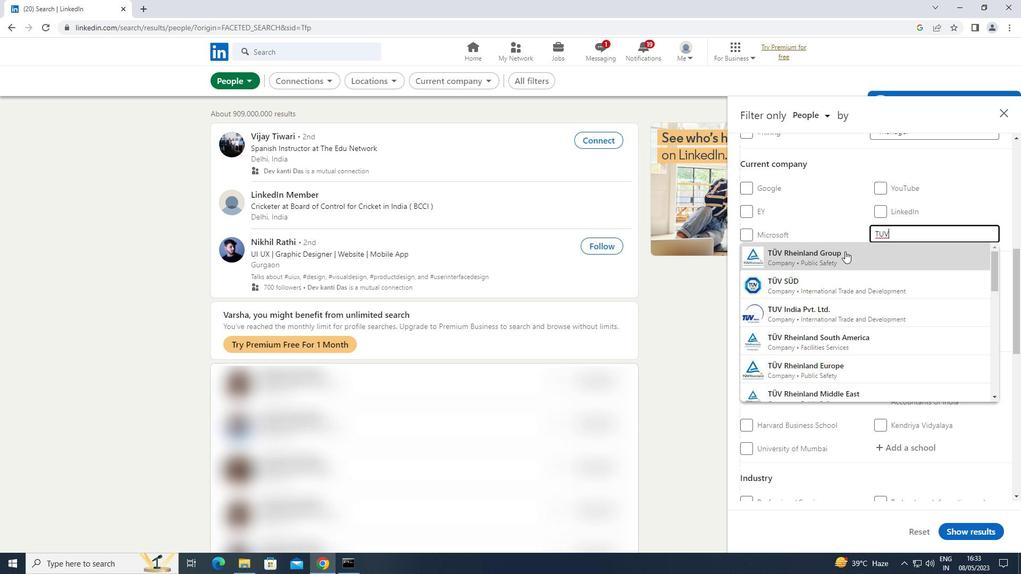 
Action: Mouse moved to (845, 252)
Screenshot: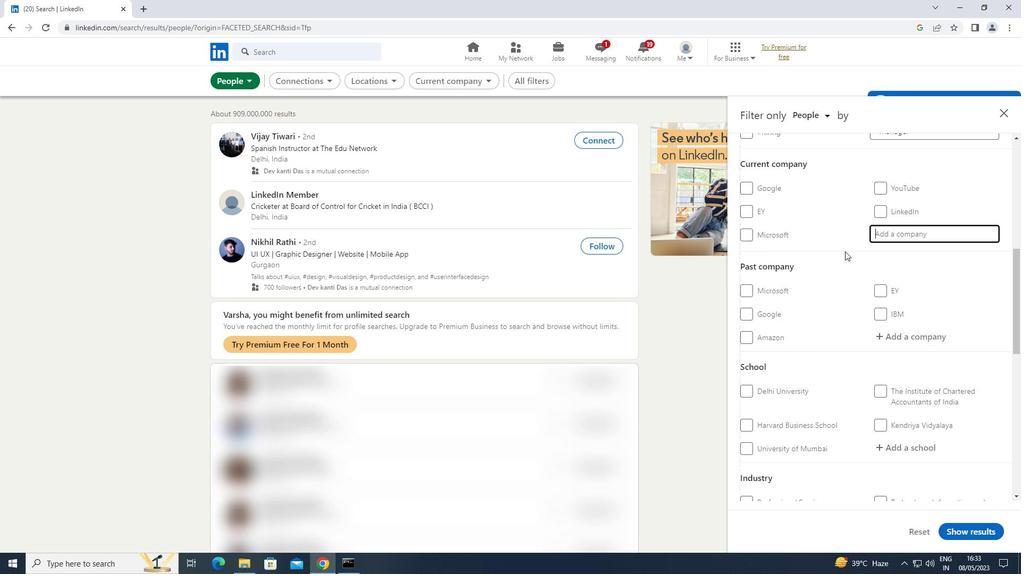 
Action: Mouse scrolled (845, 252) with delta (0, 0)
Screenshot: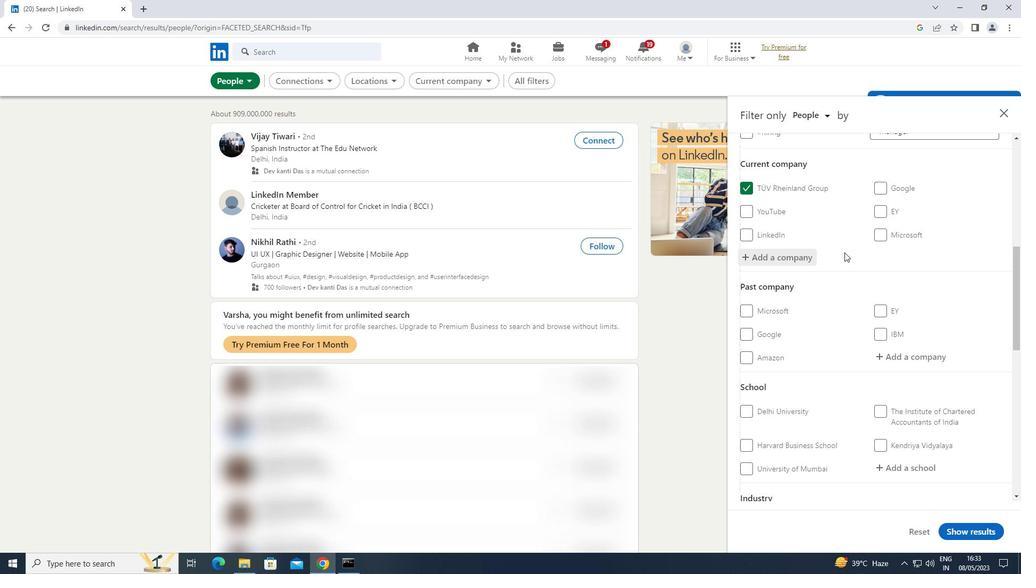 
Action: Mouse scrolled (845, 252) with delta (0, 0)
Screenshot: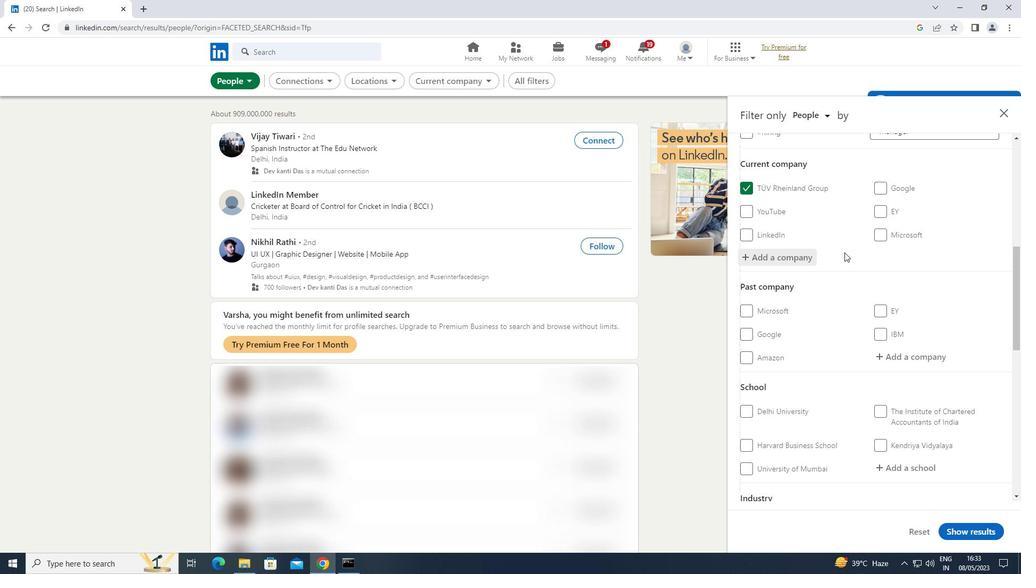 
Action: Mouse moved to (907, 357)
Screenshot: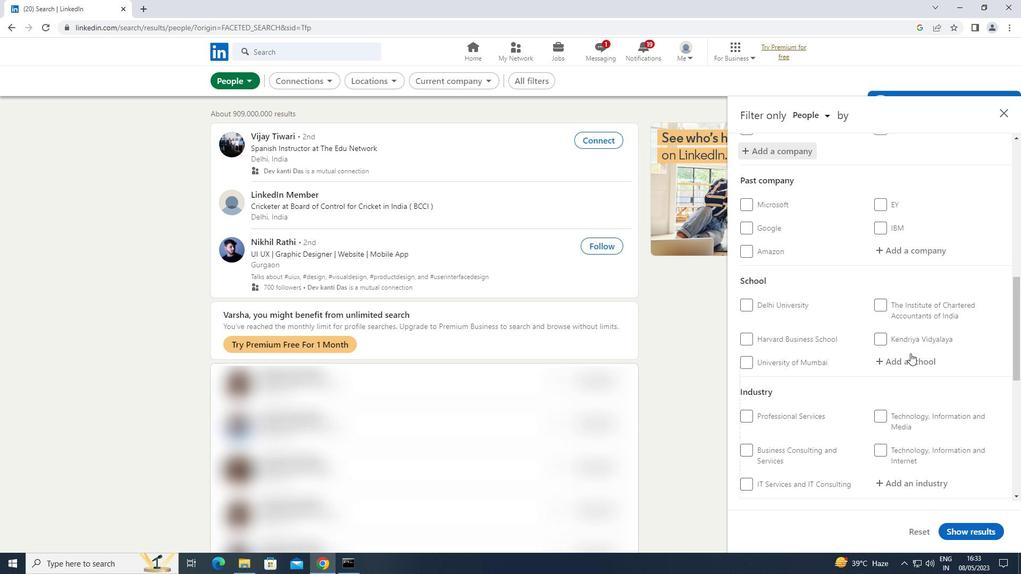
Action: Mouse pressed left at (907, 357)
Screenshot: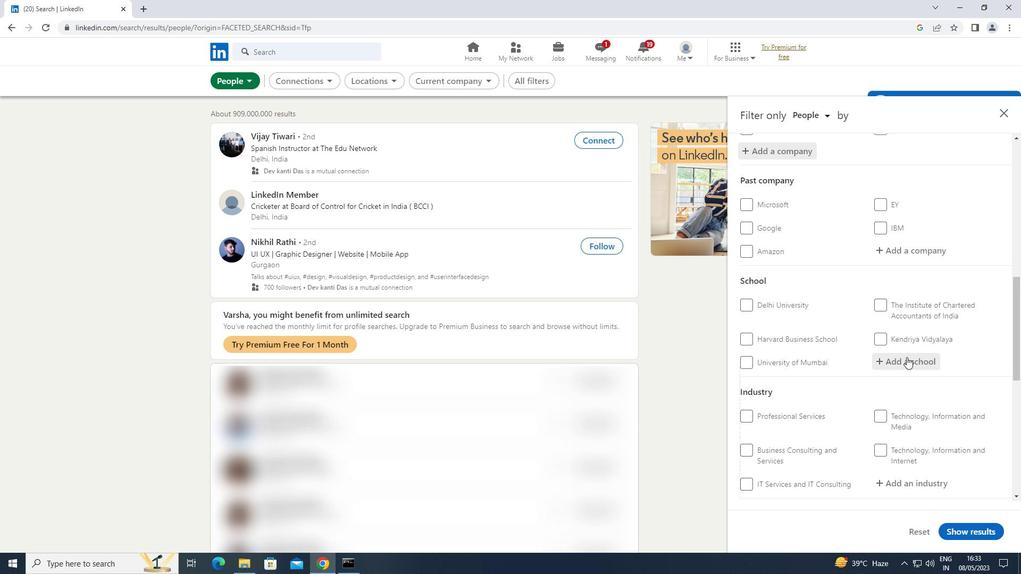 
Action: Mouse moved to (918, 351)
Screenshot: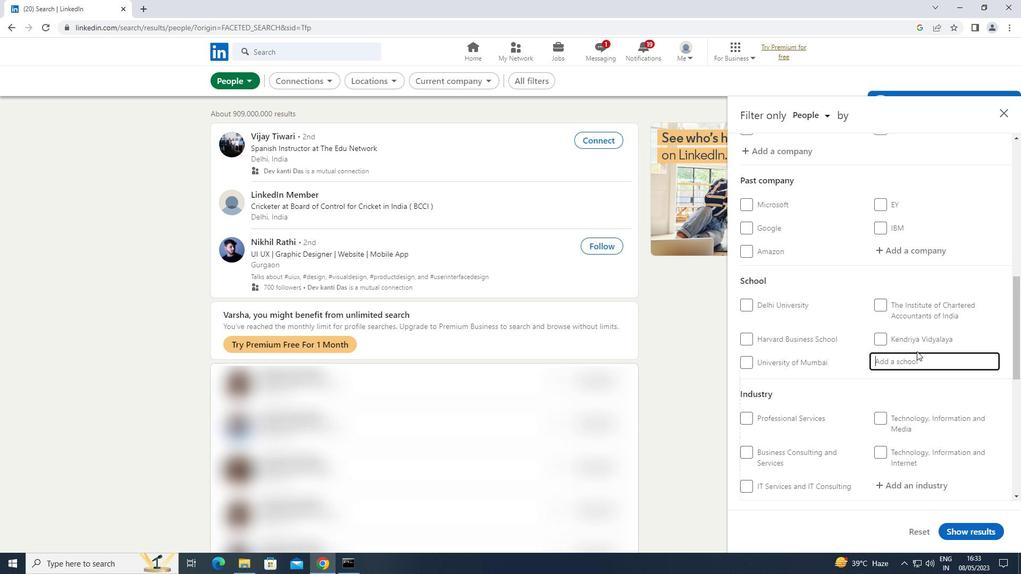 
Action: Key pressed <Key.shift>NARSEE
Screenshot: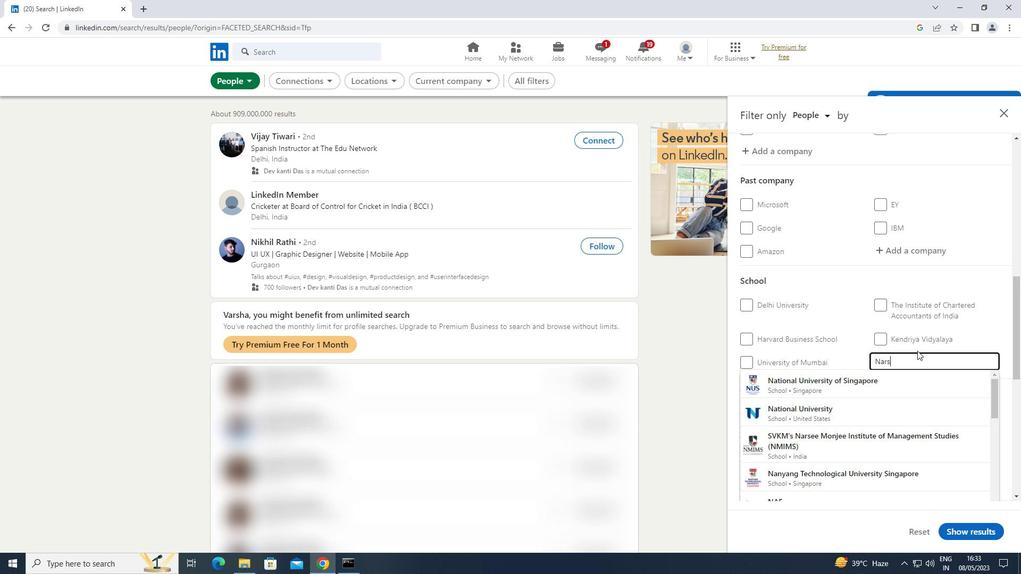 
Action: Mouse moved to (836, 423)
Screenshot: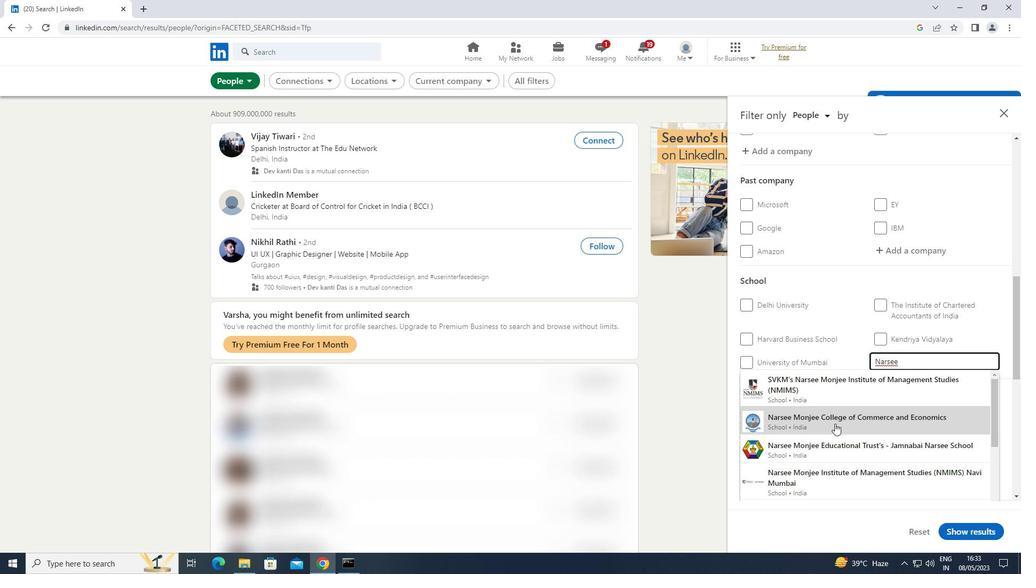 
Action: Mouse pressed left at (836, 423)
Screenshot: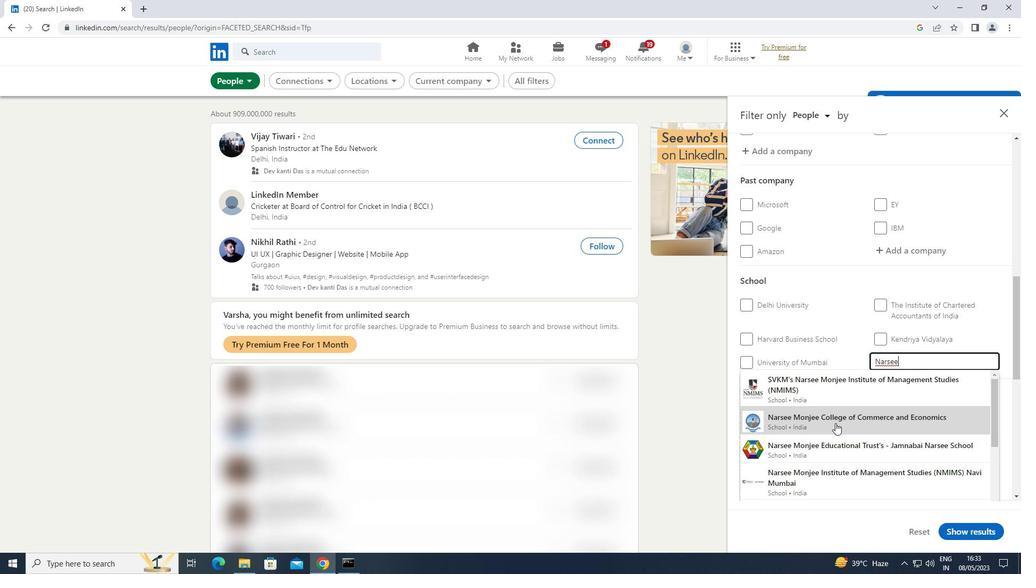 
Action: Mouse moved to (840, 418)
Screenshot: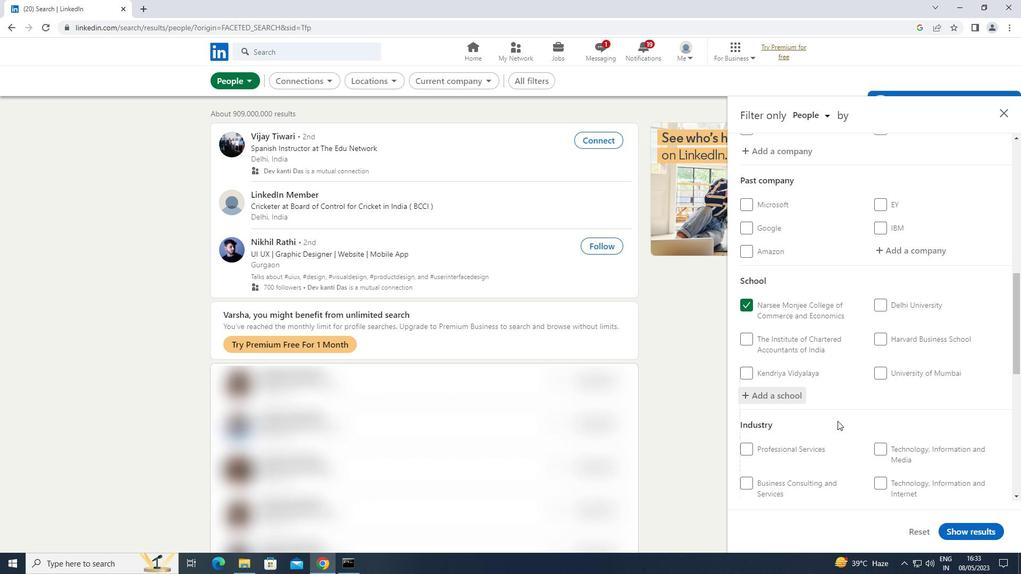 
Action: Mouse scrolled (840, 418) with delta (0, 0)
Screenshot: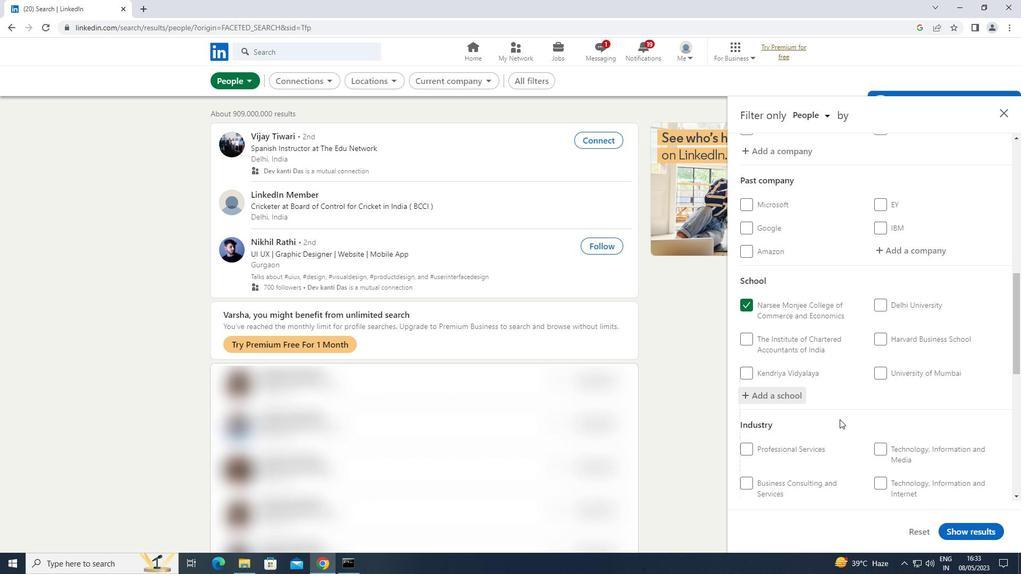 
Action: Mouse moved to (841, 418)
Screenshot: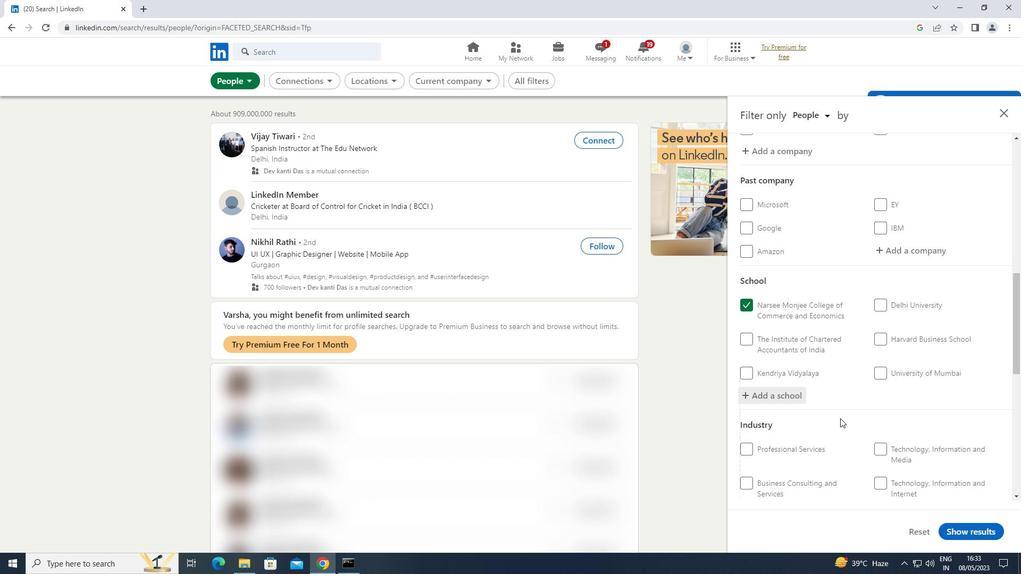 
Action: Mouse scrolled (841, 418) with delta (0, 0)
Screenshot: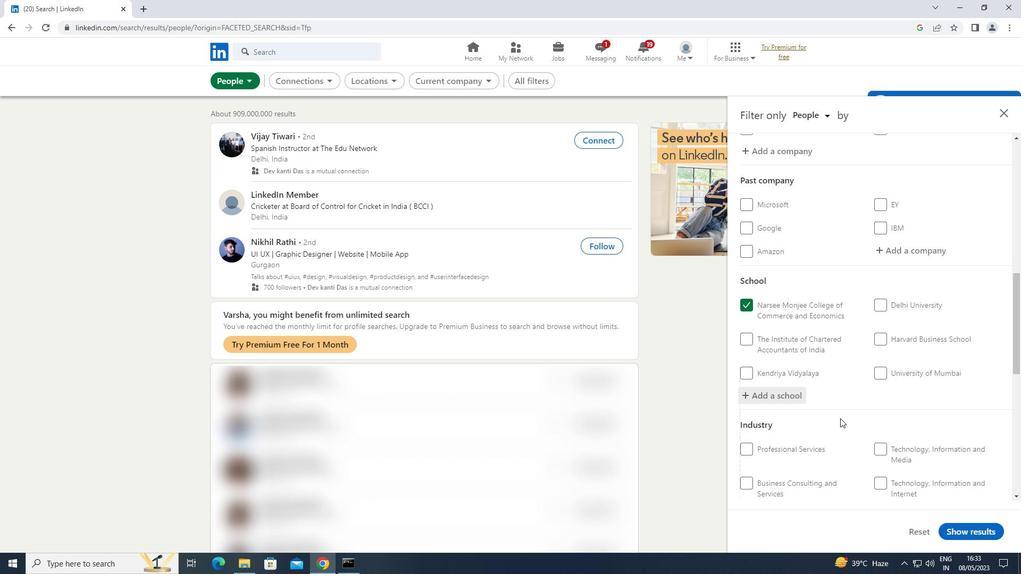 
Action: Mouse scrolled (841, 418) with delta (0, 0)
Screenshot: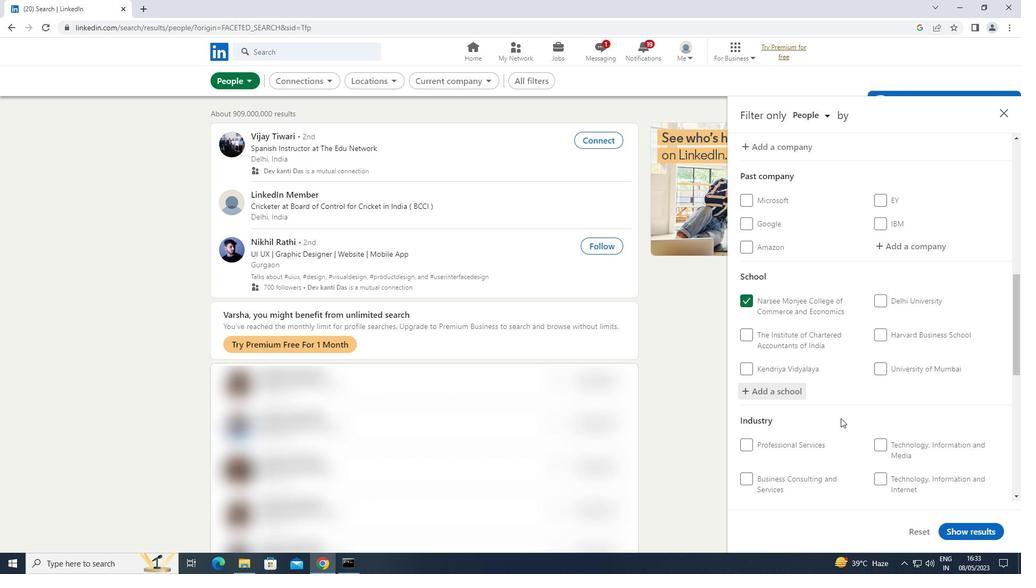 
Action: Mouse moved to (894, 357)
Screenshot: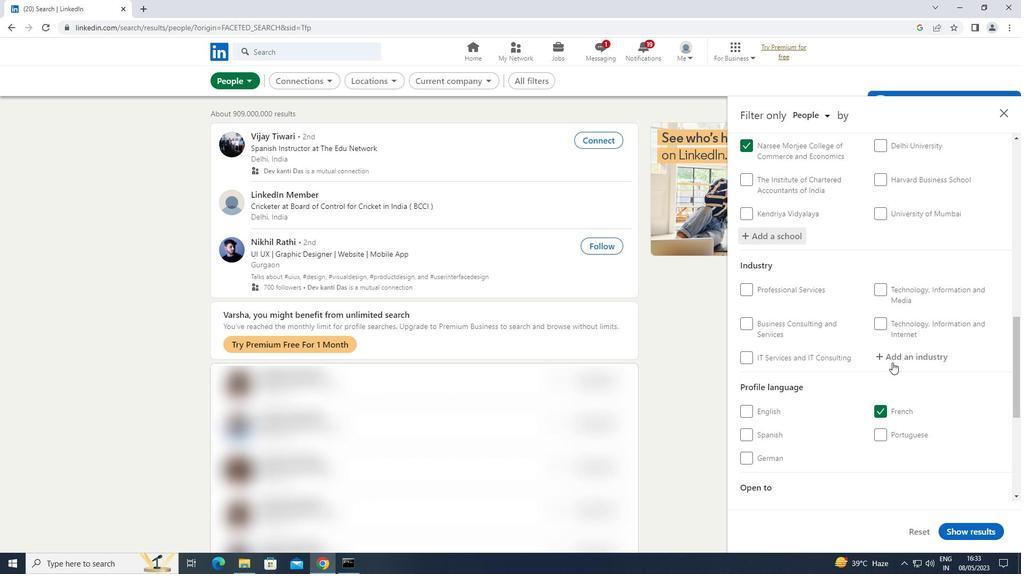
Action: Mouse pressed left at (894, 357)
Screenshot: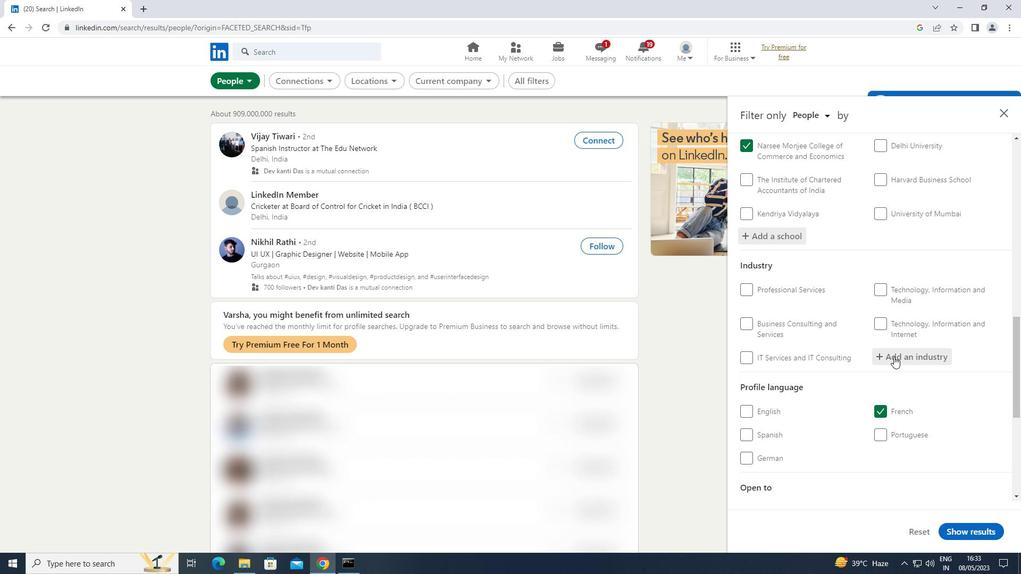 
Action: Key pressed <Key.shift>MOVIES
Screenshot: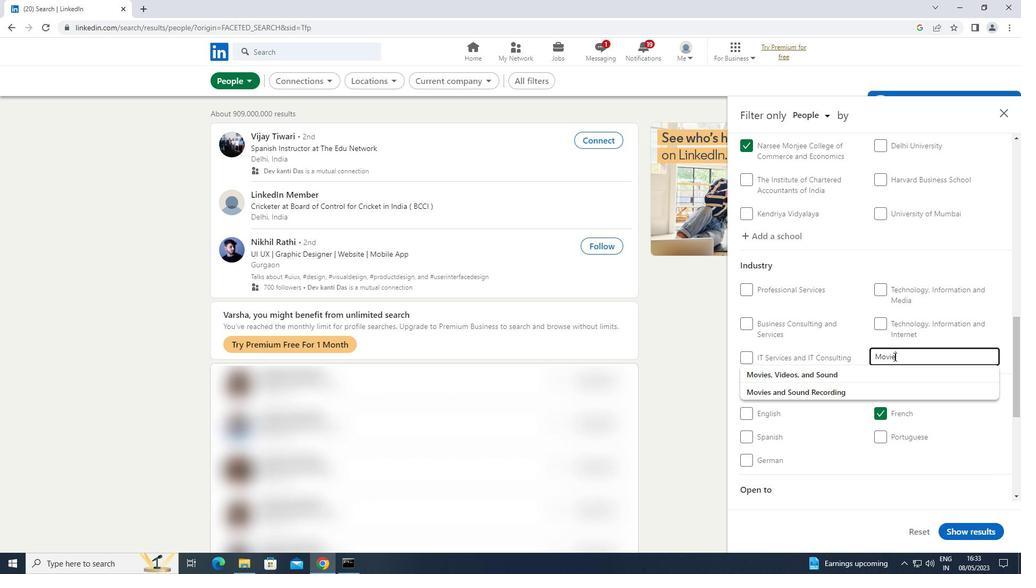 
Action: Mouse moved to (825, 386)
Screenshot: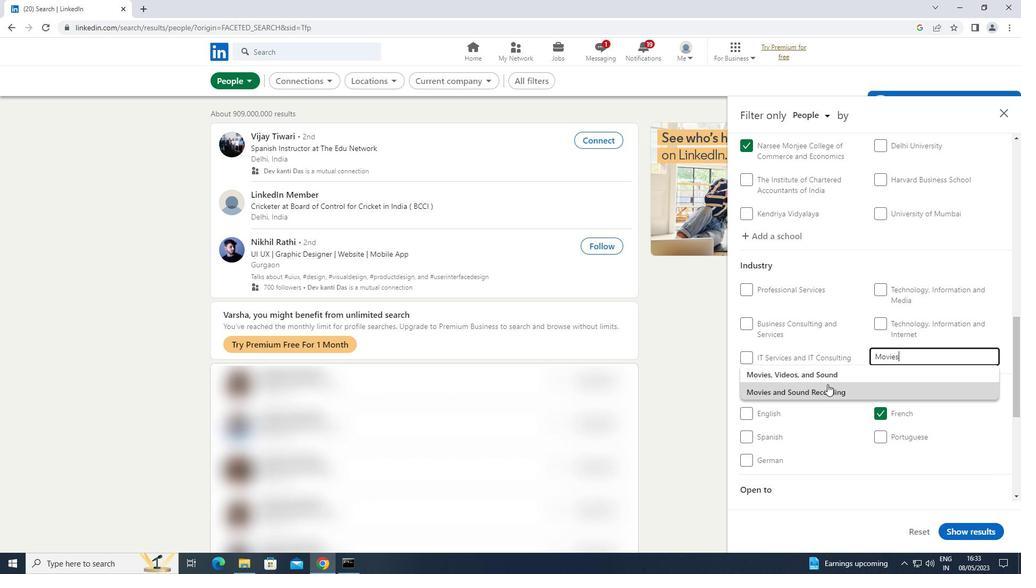 
Action: Mouse pressed left at (825, 386)
Screenshot: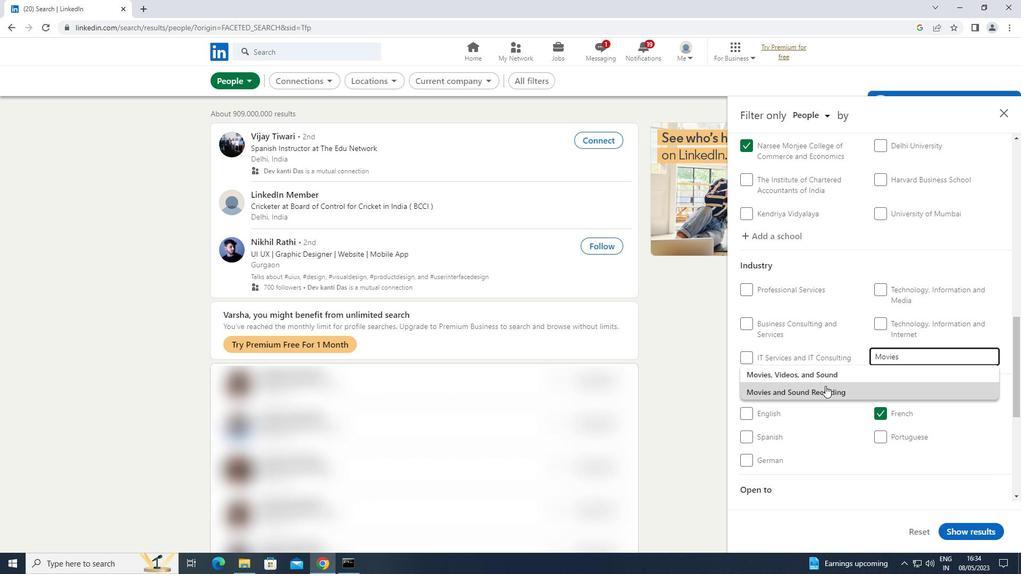 
Action: Mouse moved to (825, 386)
Screenshot: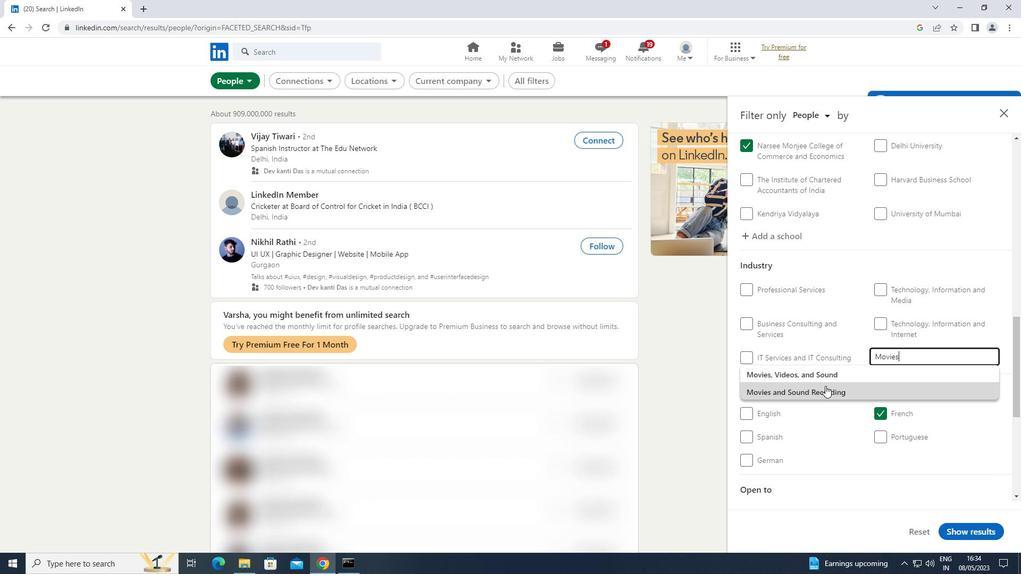 
Action: Mouse scrolled (825, 385) with delta (0, 0)
Screenshot: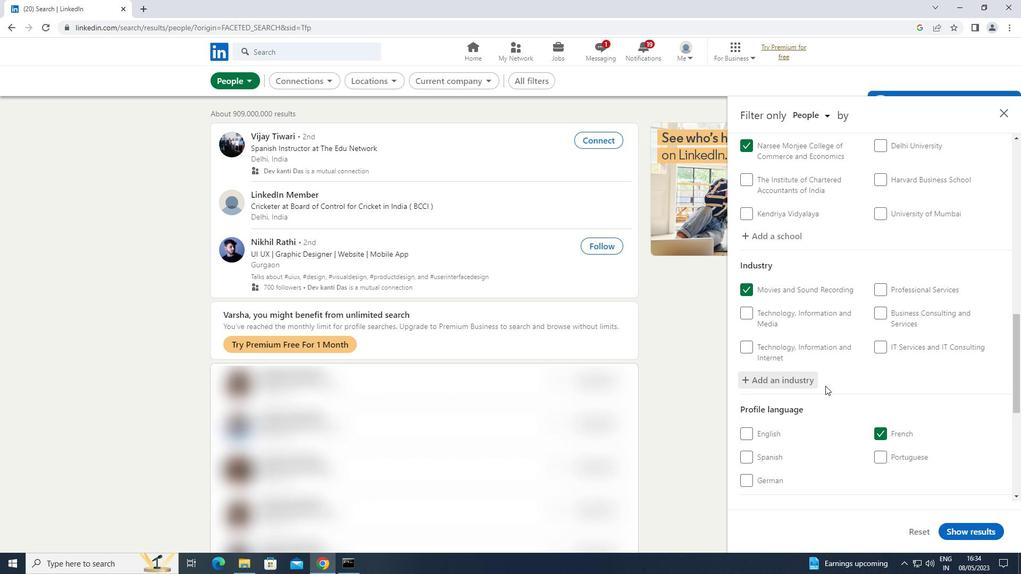 
Action: Mouse scrolled (825, 385) with delta (0, 0)
Screenshot: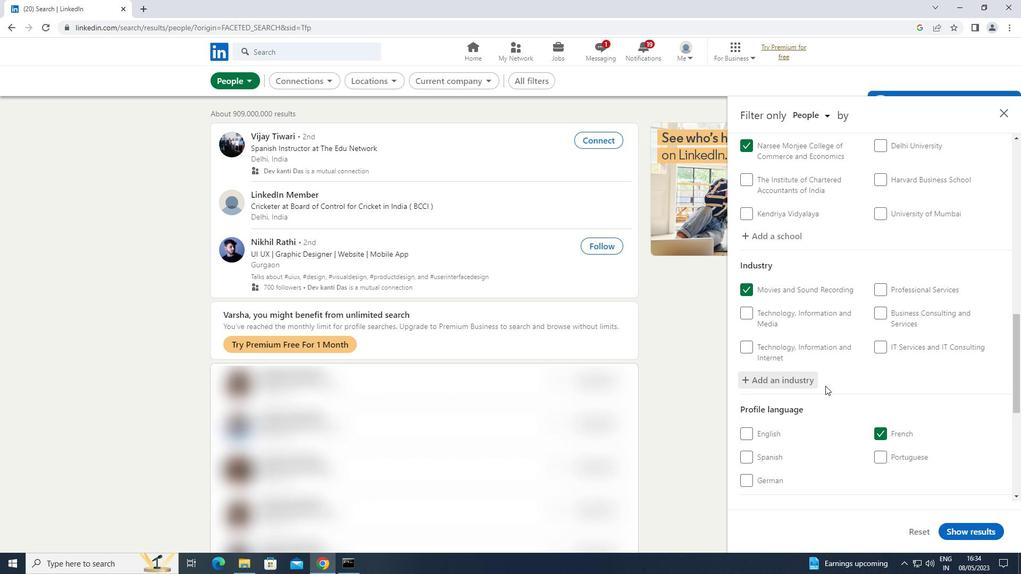 
Action: Mouse scrolled (825, 385) with delta (0, 0)
Screenshot: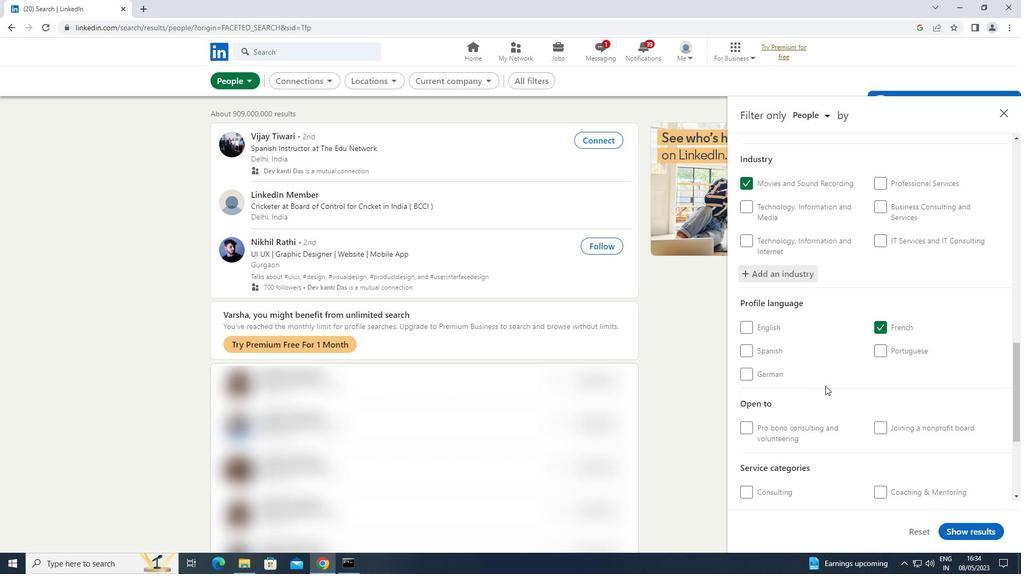 
Action: Mouse scrolled (825, 385) with delta (0, 0)
Screenshot: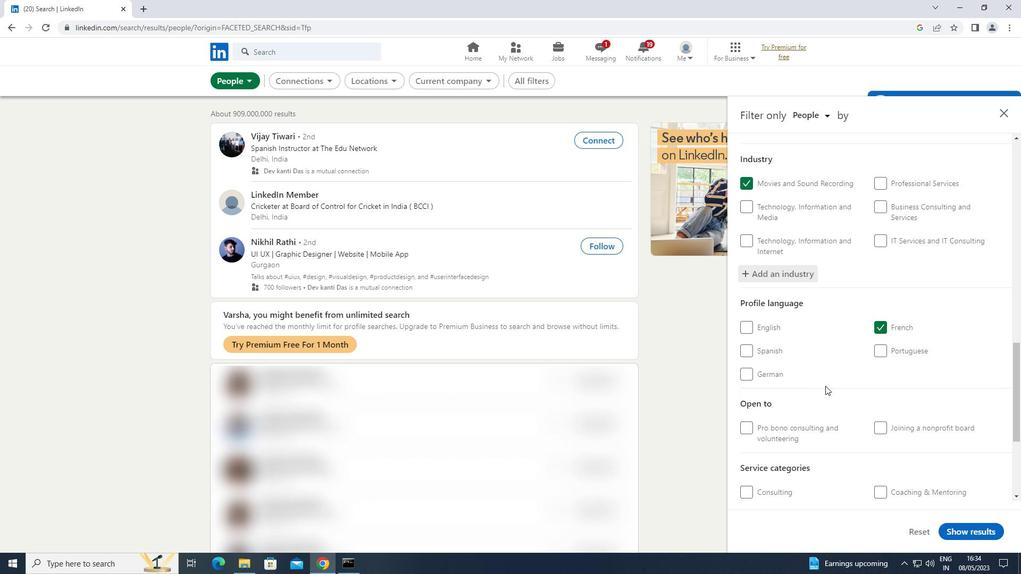 
Action: Mouse moved to (929, 430)
Screenshot: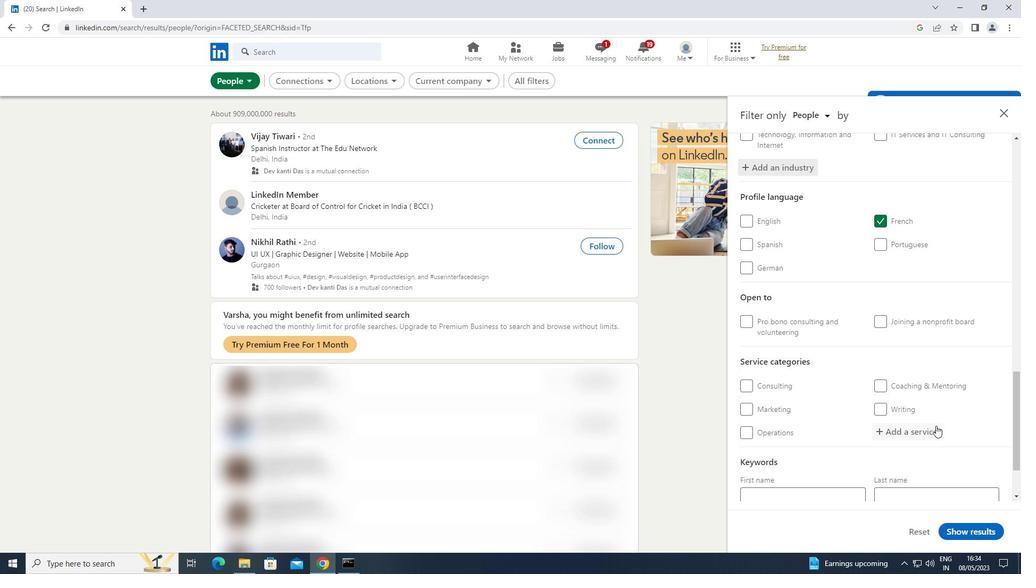 
Action: Mouse pressed left at (929, 430)
Screenshot: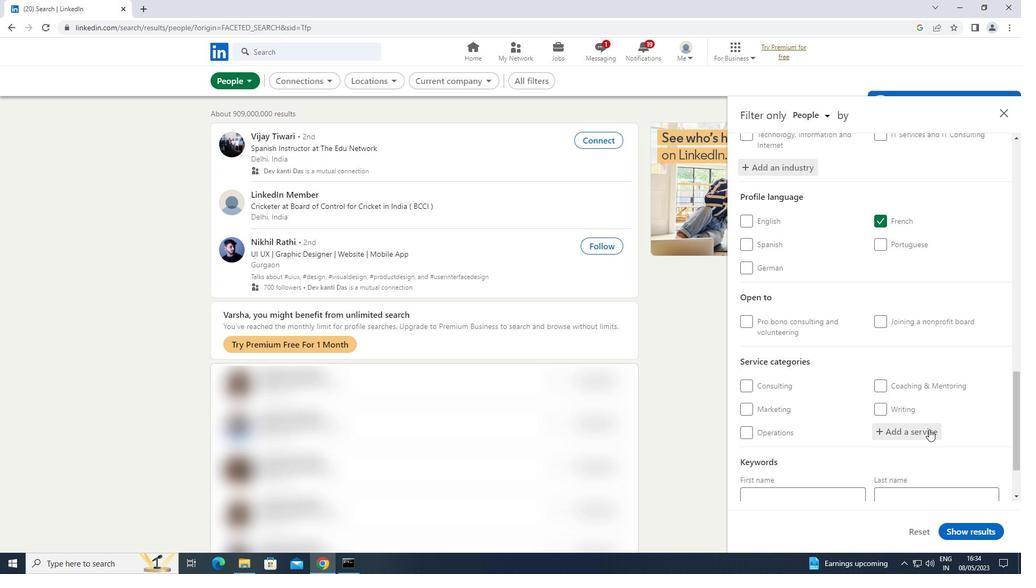 
Action: Mouse moved to (930, 428)
Screenshot: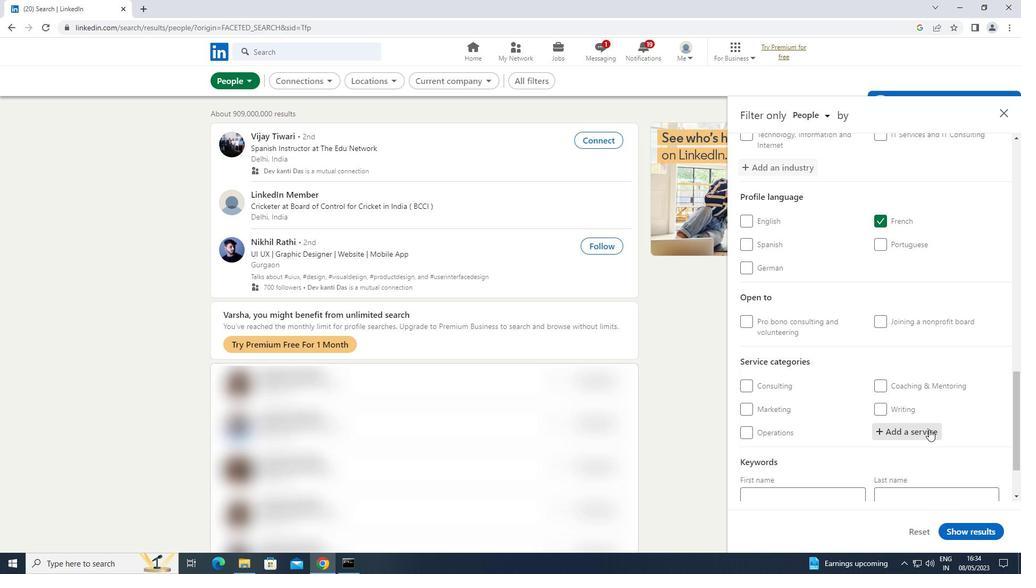 
Action: Key pressed <Key.shift>LABOR<Key.space>
Screenshot: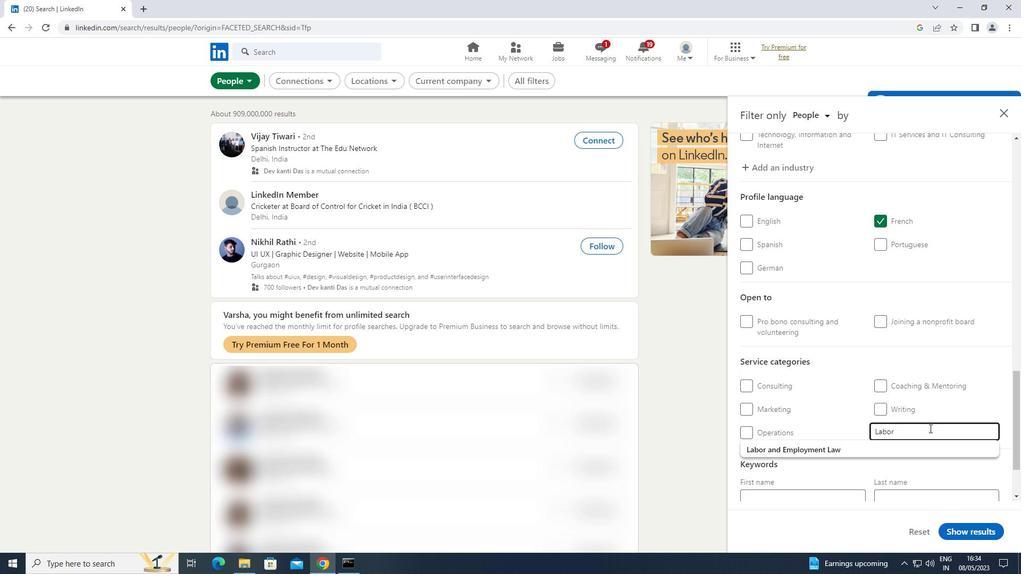 
Action: Mouse moved to (871, 451)
Screenshot: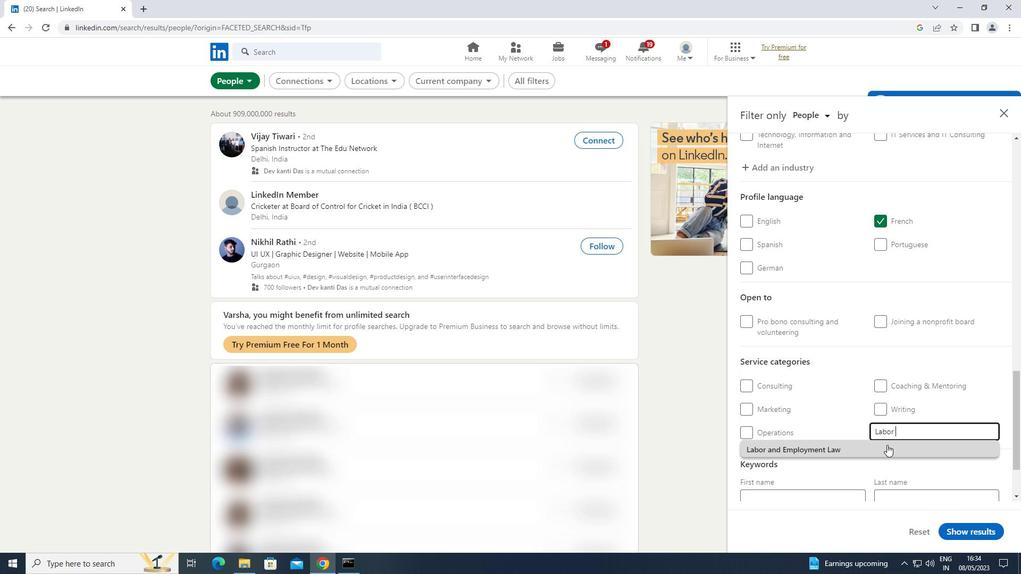 
Action: Mouse pressed left at (871, 451)
Screenshot: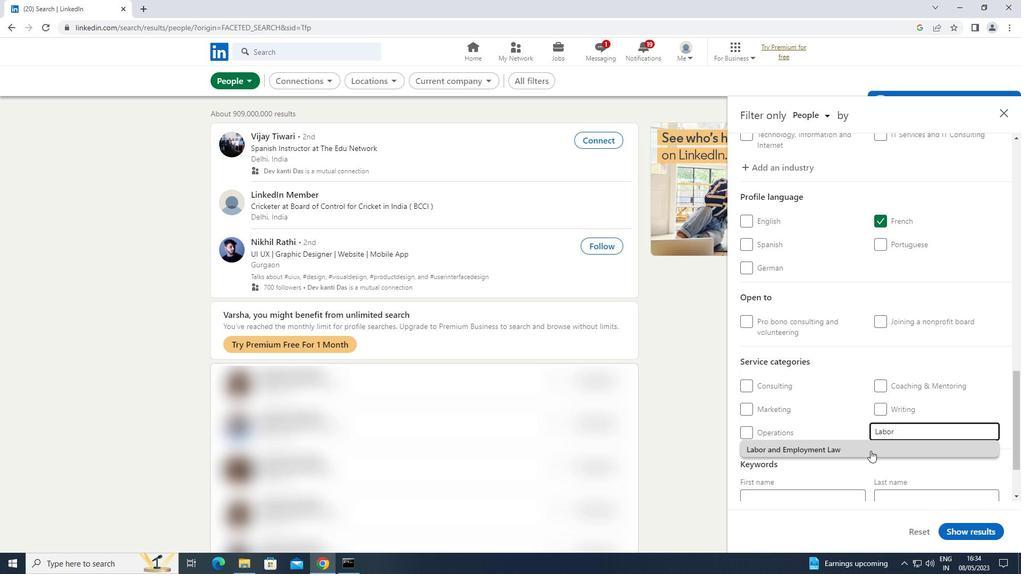 
Action: Mouse scrolled (871, 450) with delta (0, 0)
Screenshot: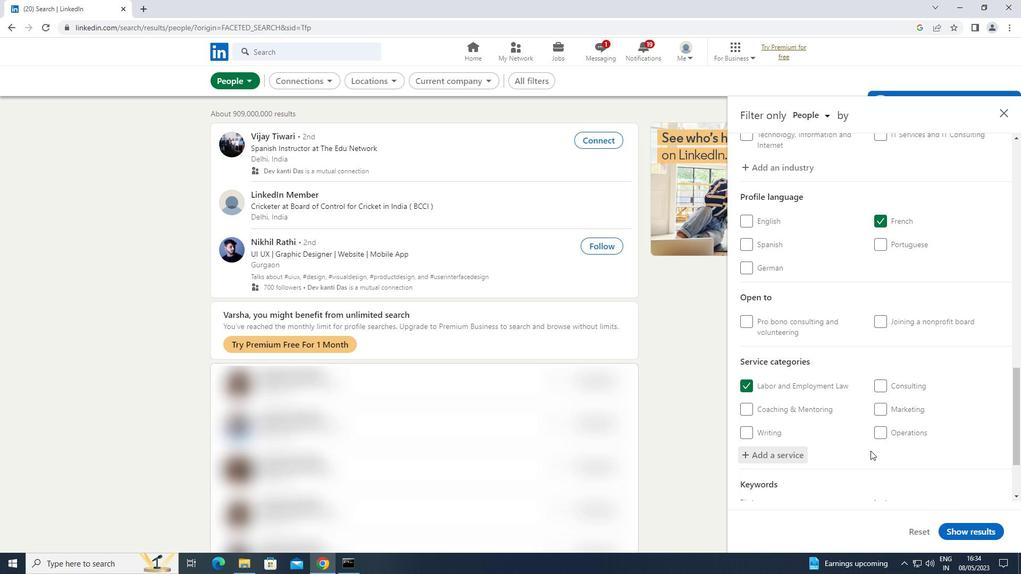 
Action: Mouse scrolled (871, 450) with delta (0, 0)
Screenshot: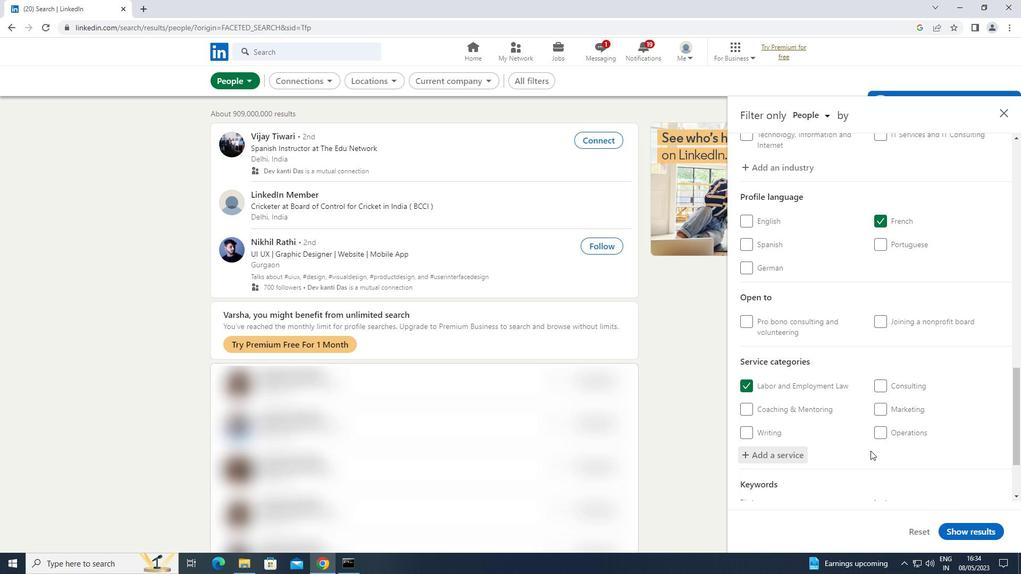 
Action: Mouse scrolled (871, 450) with delta (0, 0)
Screenshot: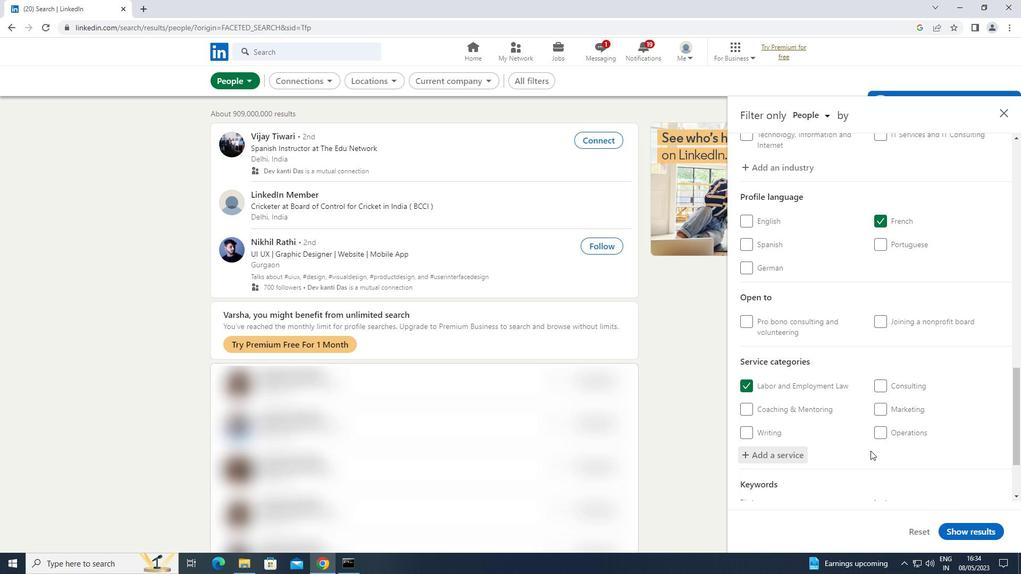 
Action: Mouse scrolled (871, 450) with delta (0, 0)
Screenshot: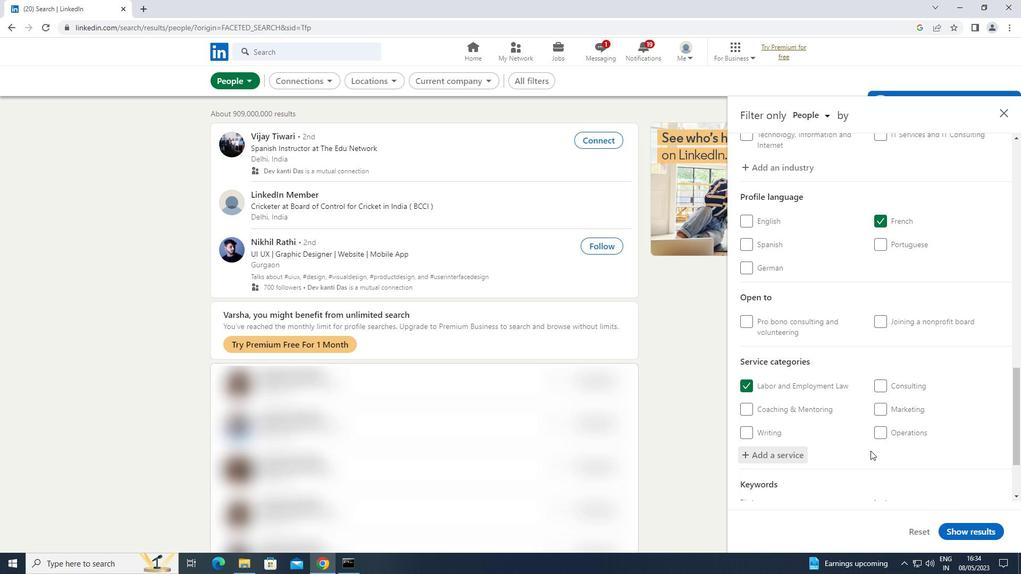 
Action: Mouse scrolled (871, 450) with delta (0, 0)
Screenshot: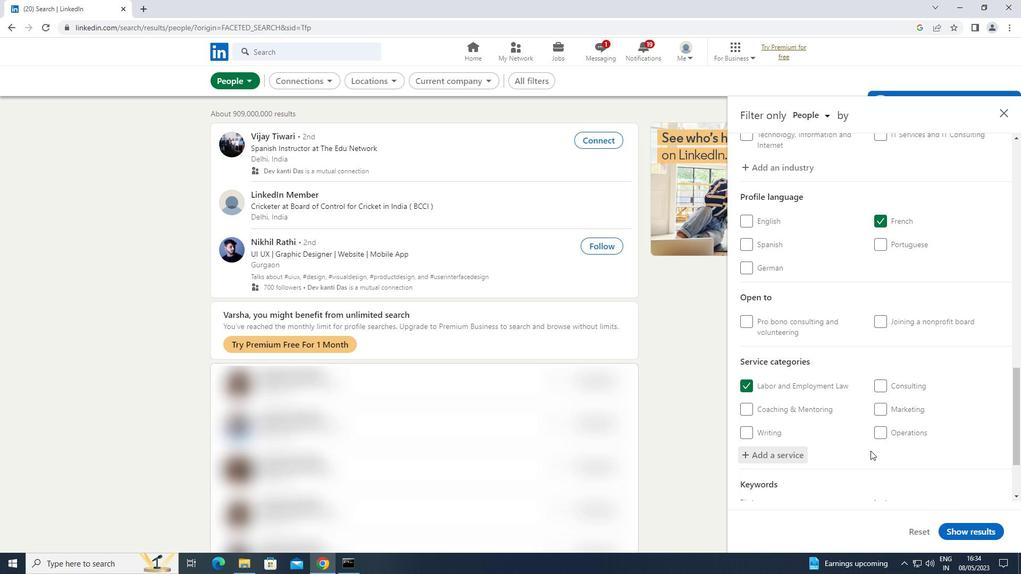 
Action: Mouse scrolled (871, 450) with delta (0, 0)
Screenshot: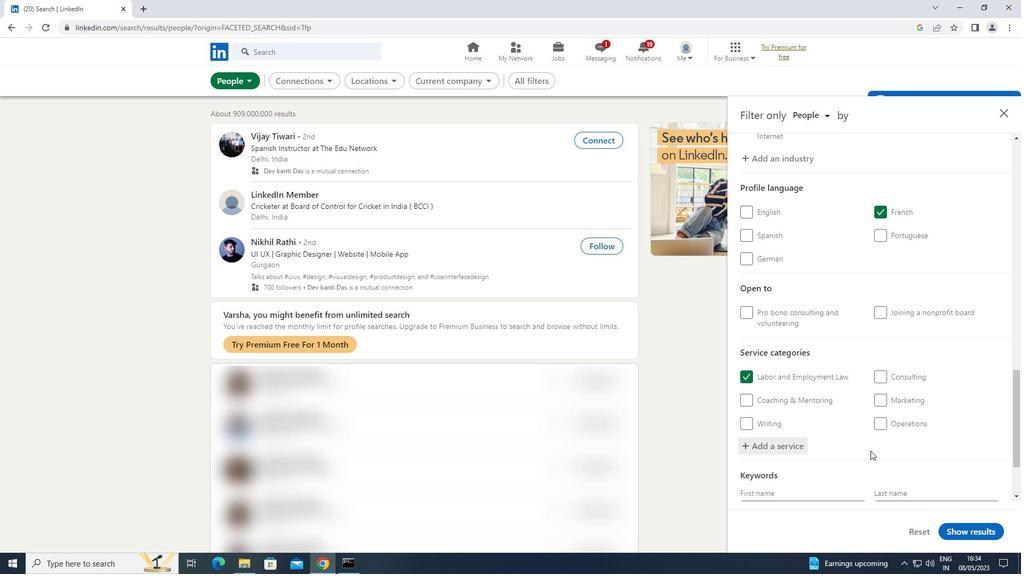 
Action: Mouse moved to (817, 449)
Screenshot: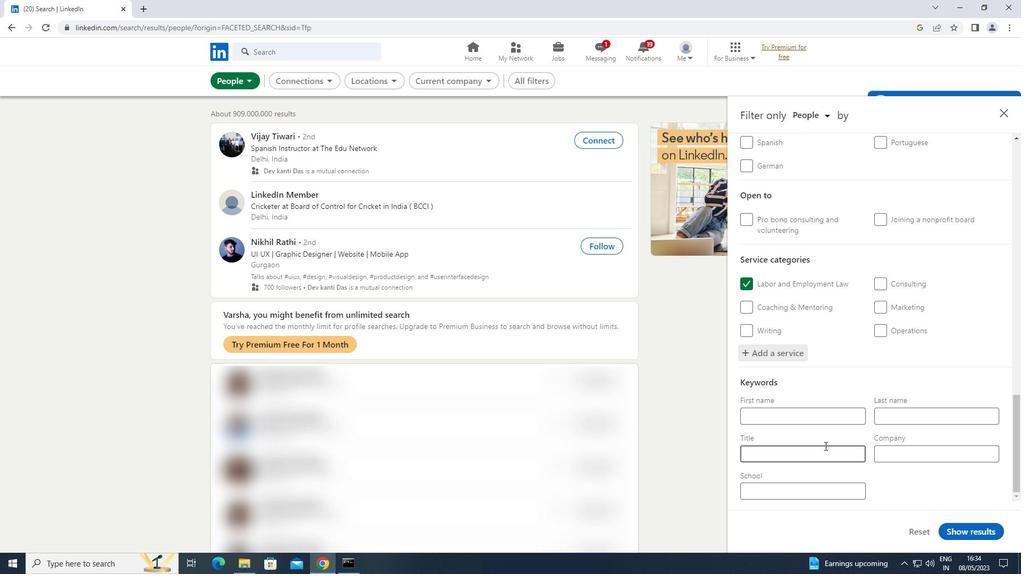 
Action: Mouse pressed left at (817, 449)
Screenshot: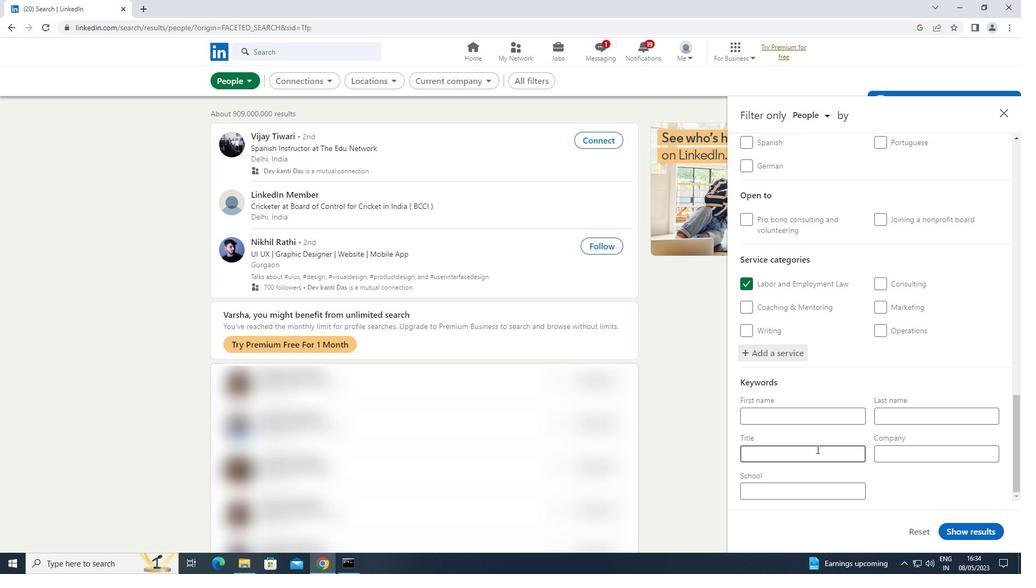 
Action: Mouse moved to (816, 450)
Screenshot: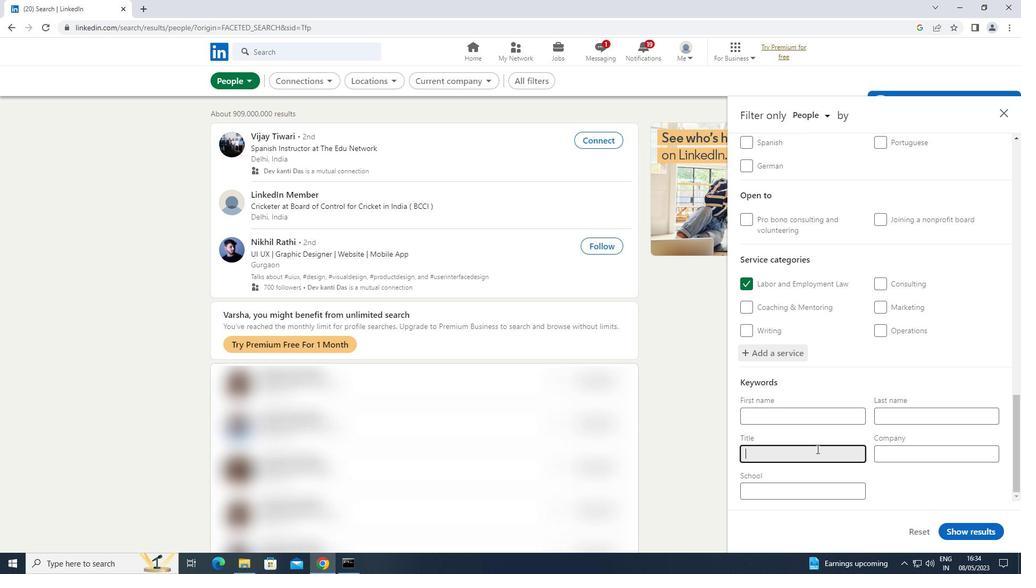 
Action: Key pressed <Key.shift>COPY<Key.space><Key.shift>EDITOR
Screenshot: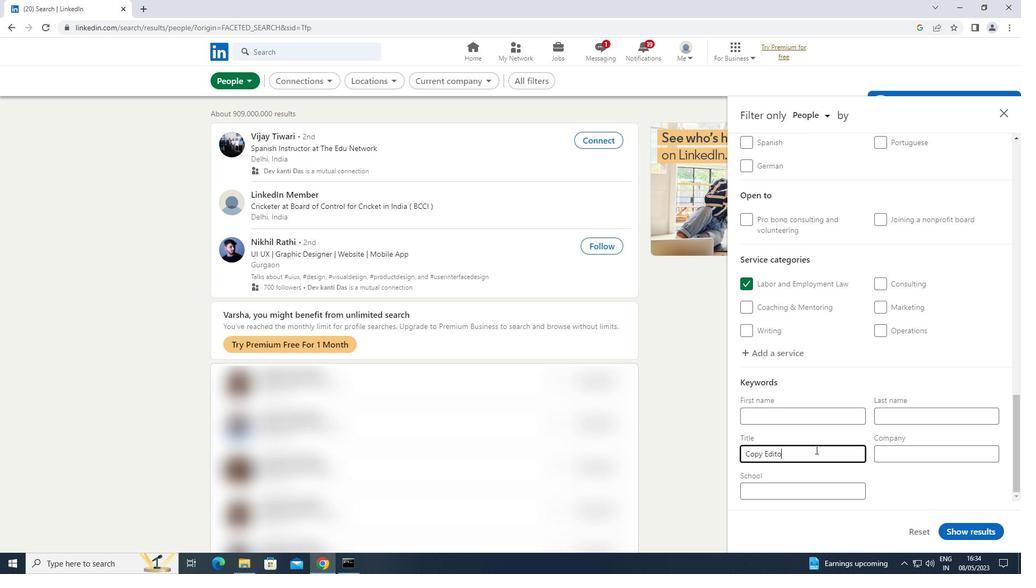 
Action: Mouse moved to (969, 529)
Screenshot: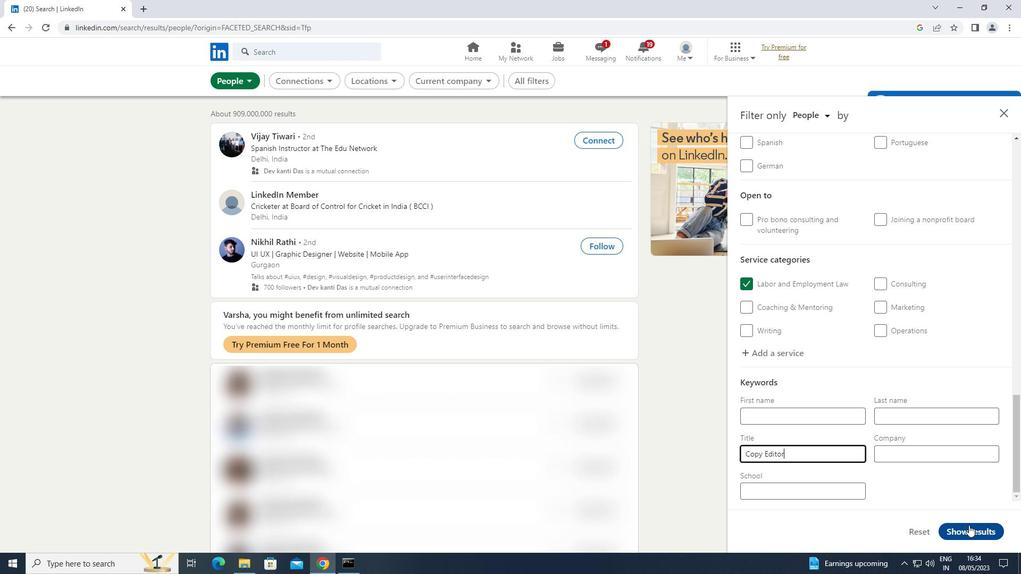 
Action: Mouse pressed left at (969, 529)
Screenshot: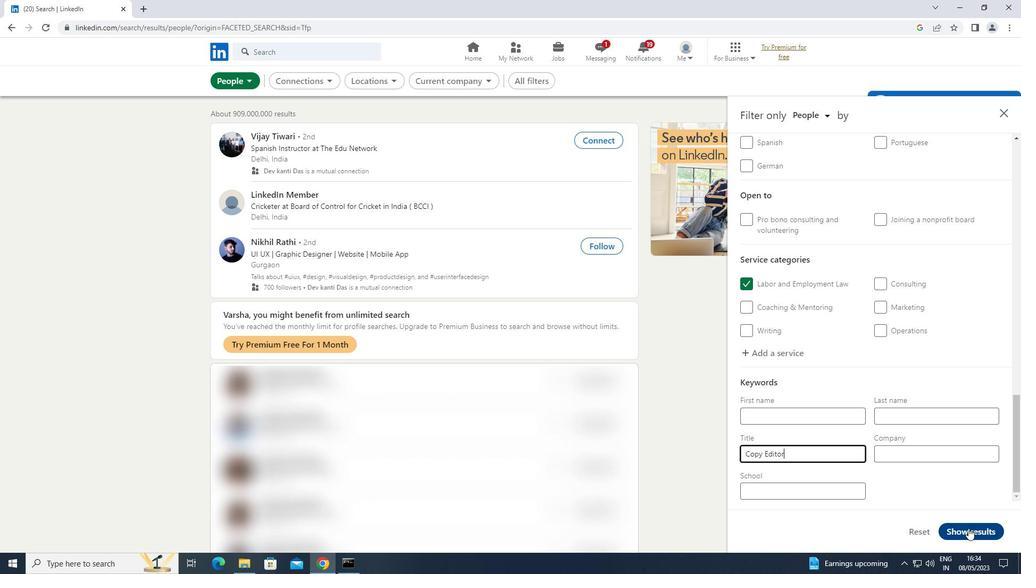 
